 Task: Search one way flight ticket for 4 adults, 2 children, 2 infants in seat and 1 infant on lap in economy from Fargo: Hector International Airport to Indianapolis: Indianapolis International Airport on 8-5-2023. Choice of flights is Sun country airlines. Price is upto 90000. Outbound departure time preference is 12:45.
Action: Mouse moved to (342, 308)
Screenshot: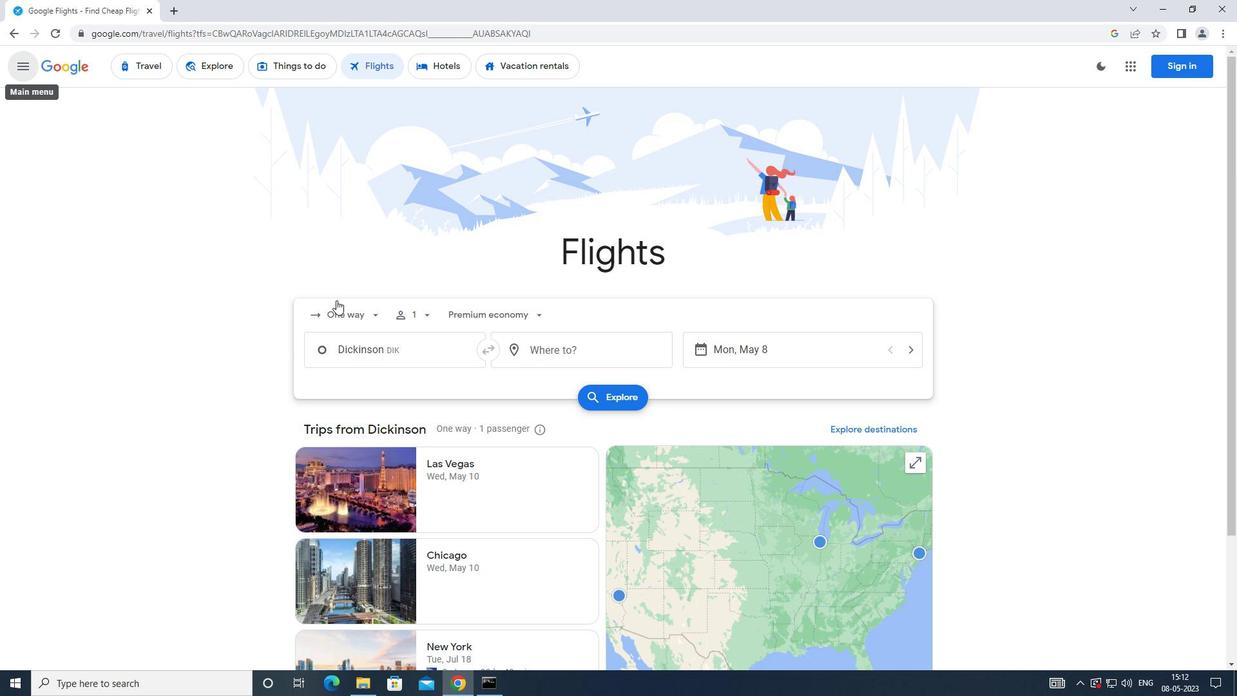 
Action: Mouse pressed left at (342, 308)
Screenshot: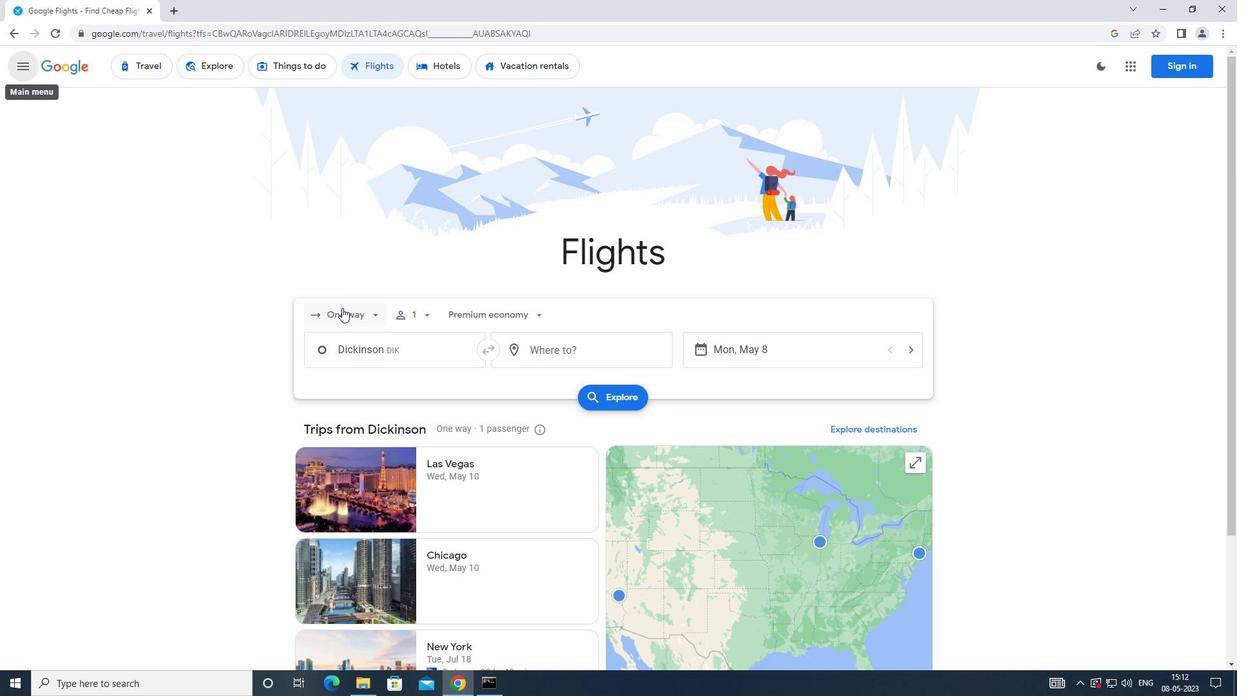 
Action: Mouse moved to (366, 386)
Screenshot: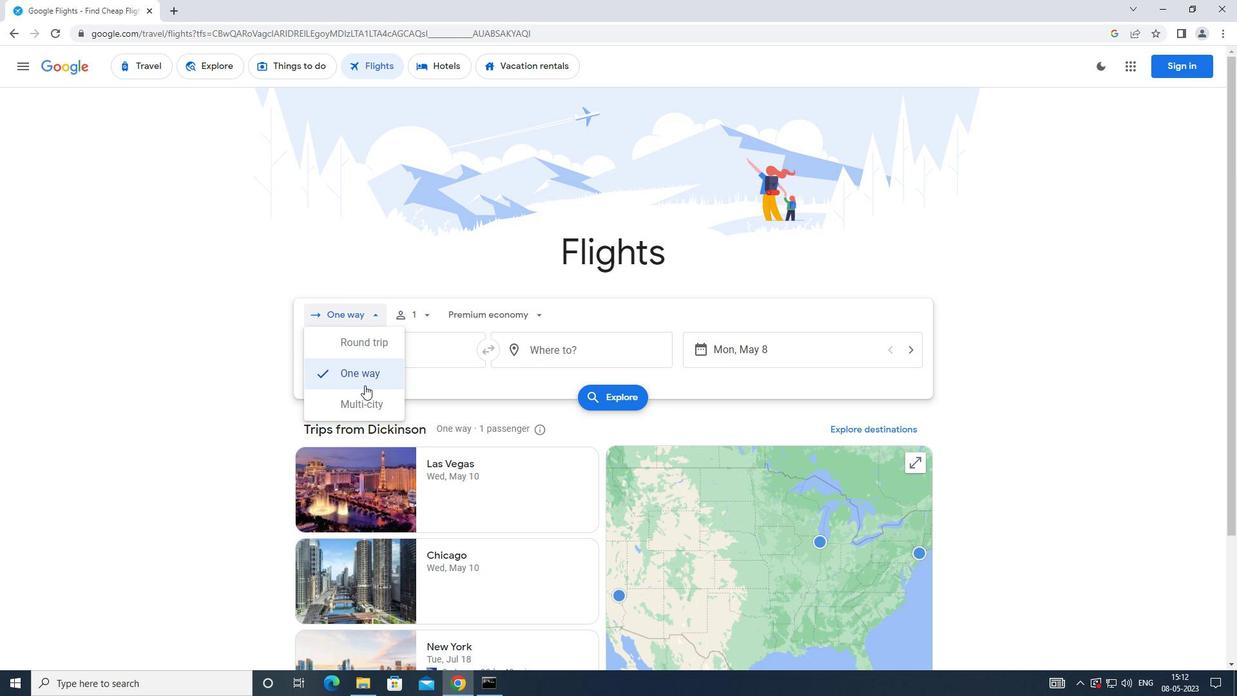 
Action: Mouse pressed left at (366, 386)
Screenshot: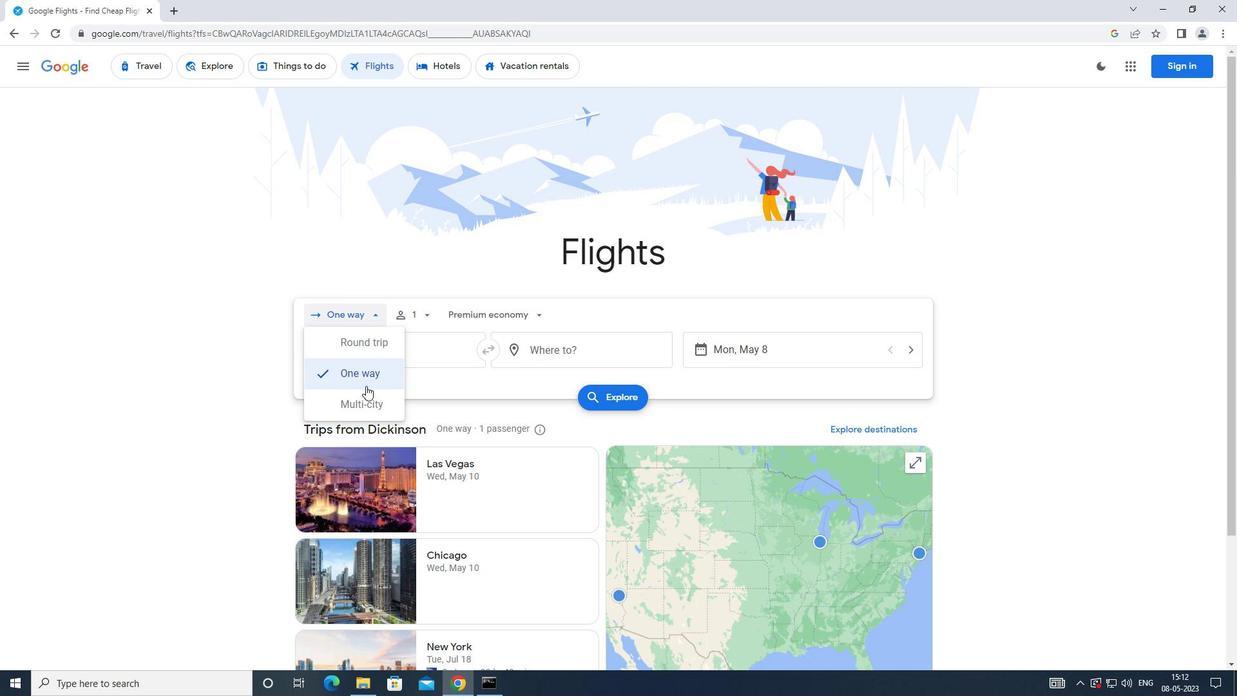 
Action: Mouse moved to (431, 306)
Screenshot: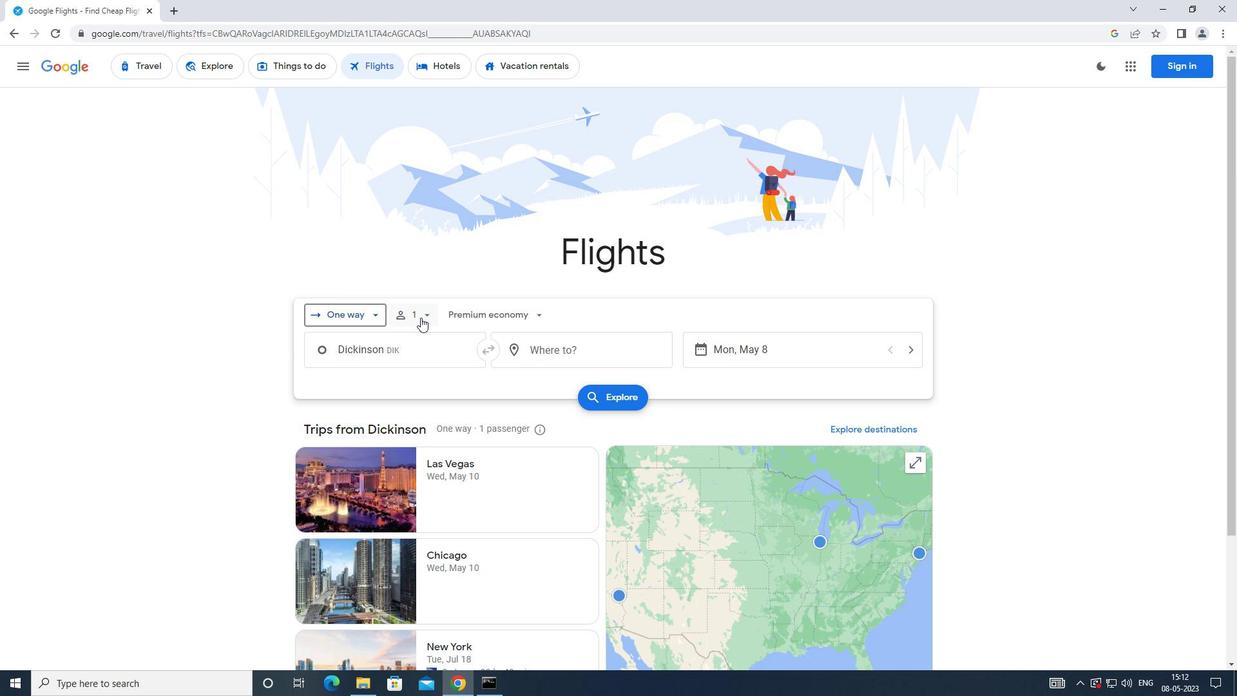 
Action: Mouse pressed left at (431, 306)
Screenshot: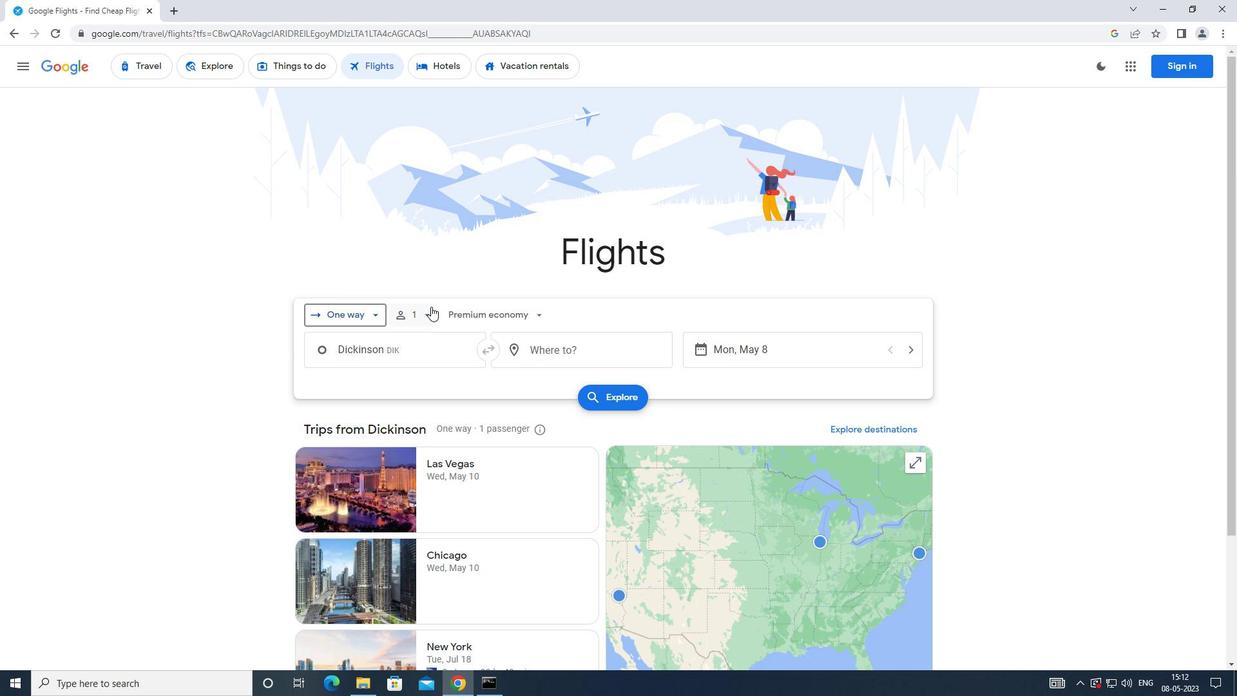 
Action: Mouse moved to (530, 350)
Screenshot: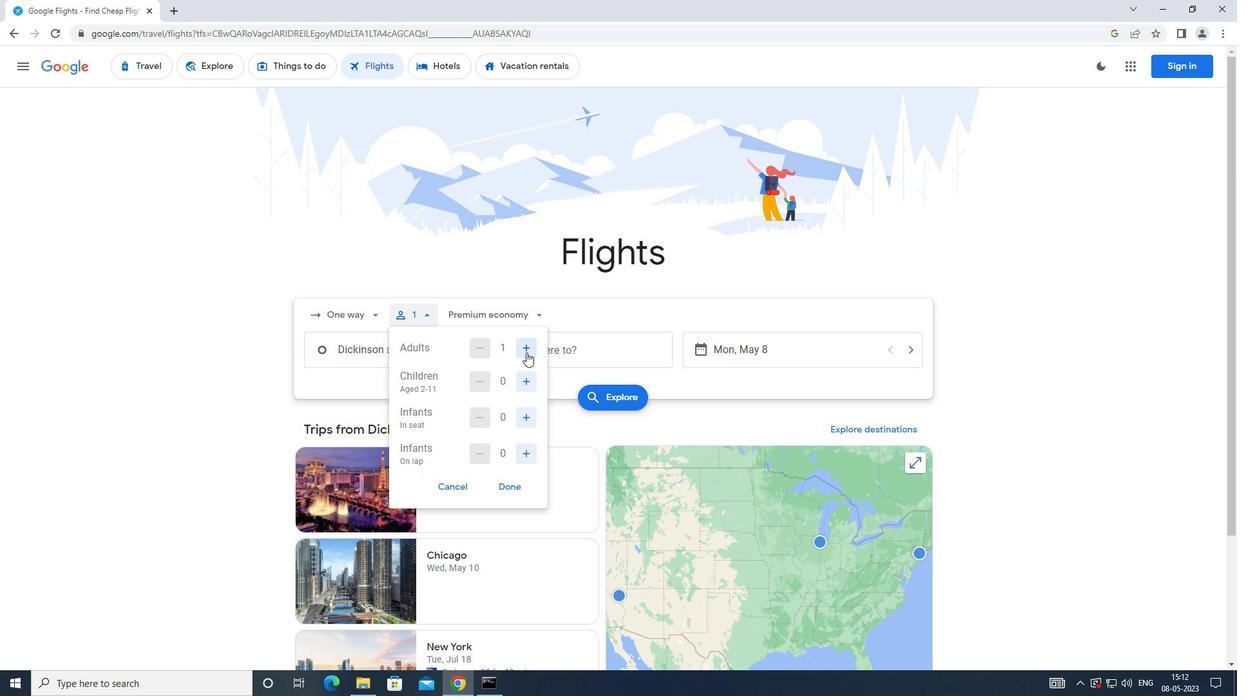 
Action: Mouse pressed left at (530, 350)
Screenshot: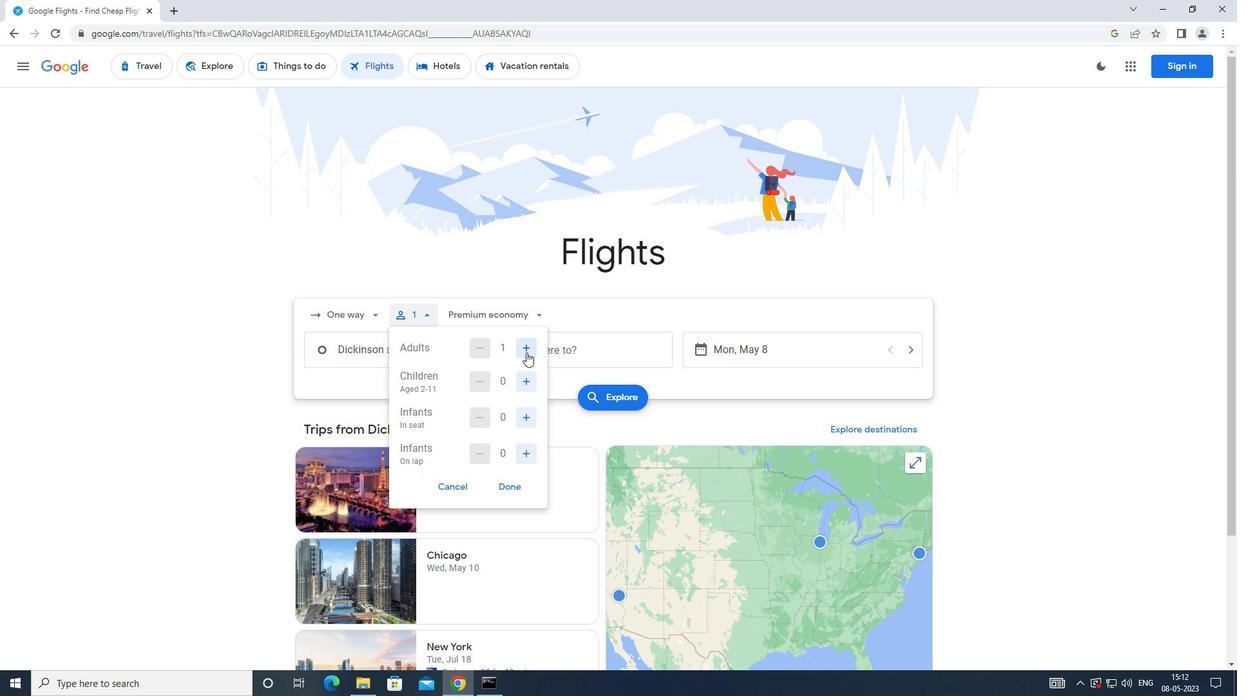 
Action: Mouse moved to (530, 350)
Screenshot: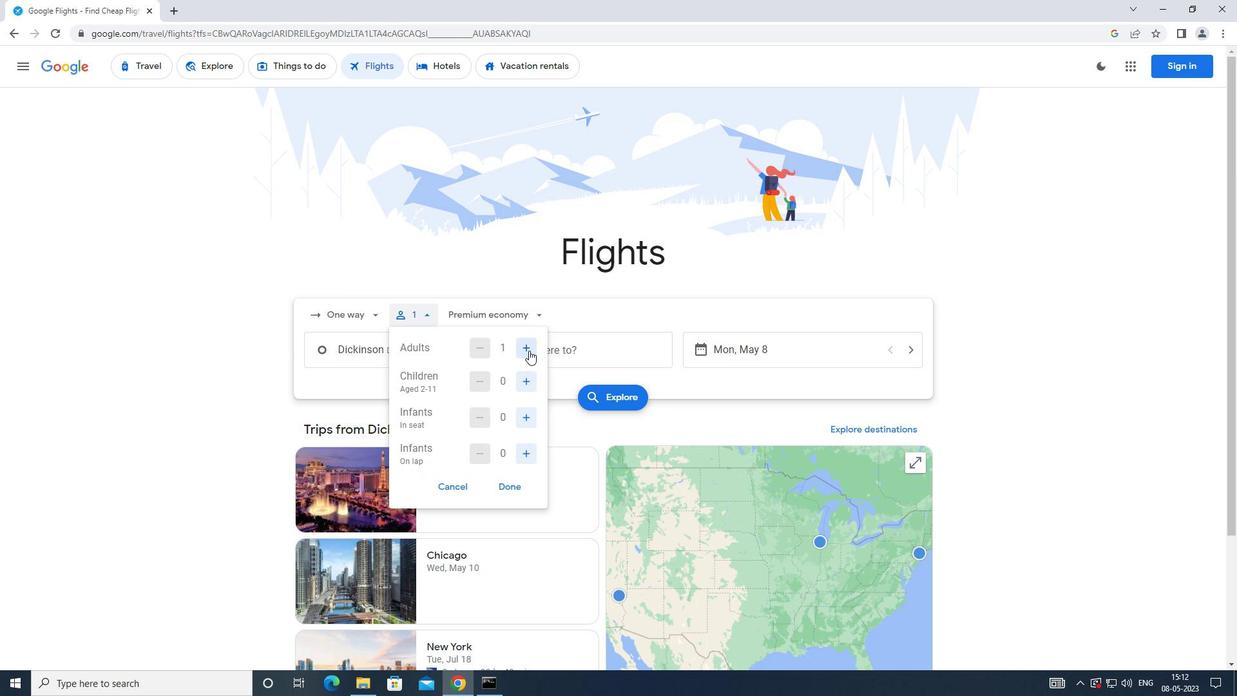 
Action: Mouse pressed left at (530, 350)
Screenshot: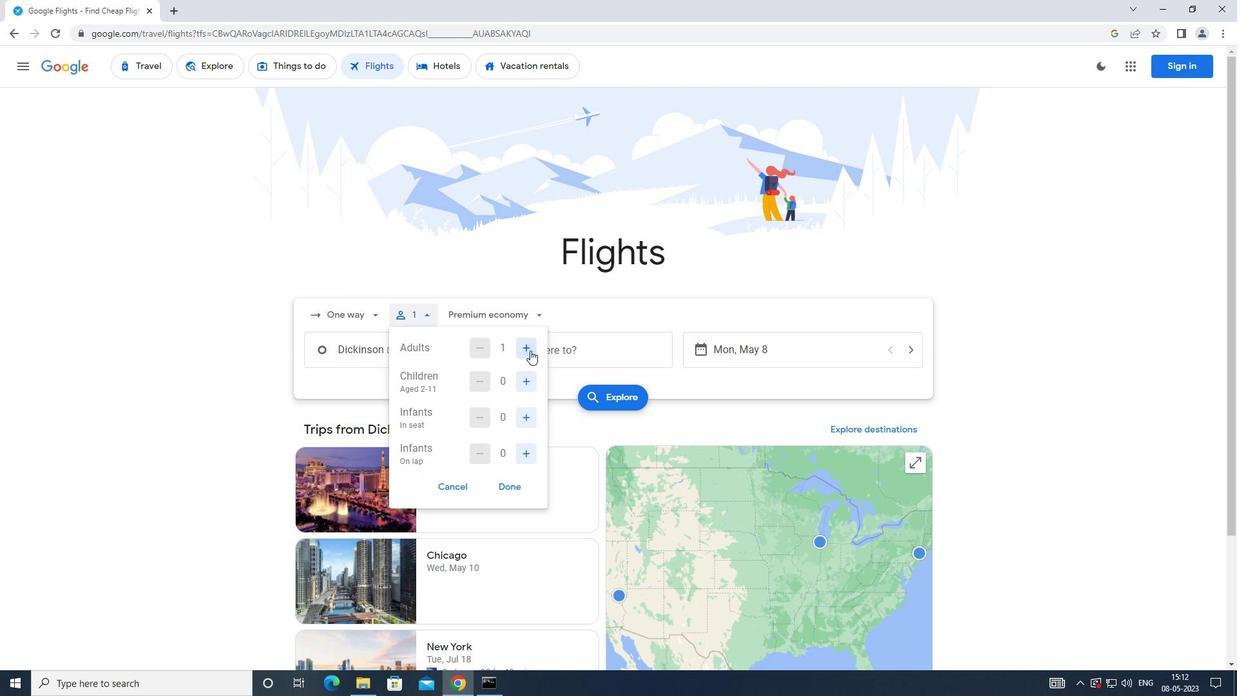 
Action: Mouse pressed left at (530, 350)
Screenshot: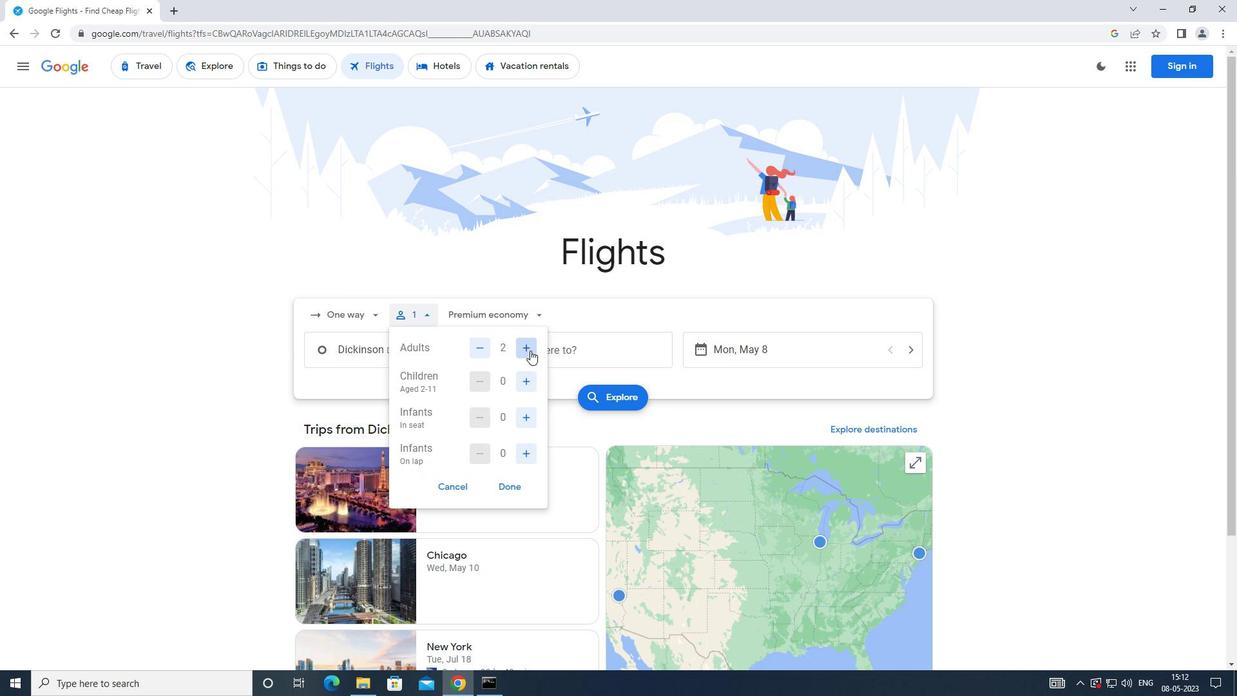 
Action: Mouse moved to (531, 350)
Screenshot: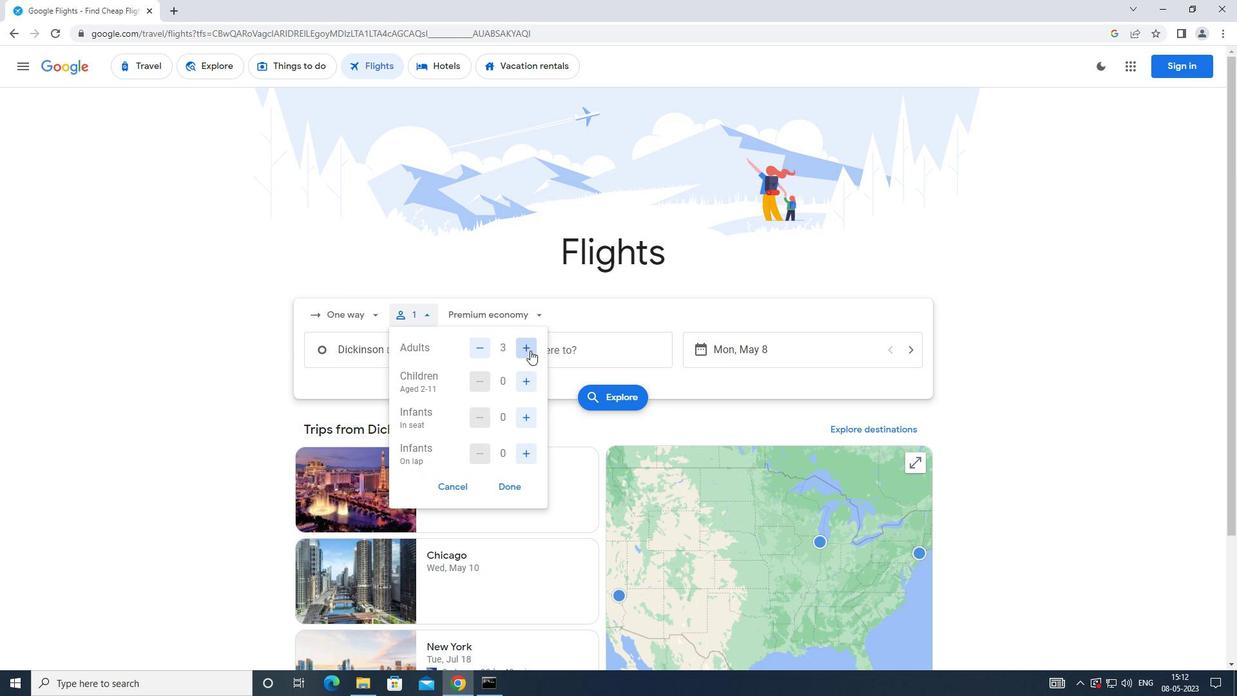 
Action: Mouse pressed left at (531, 350)
Screenshot: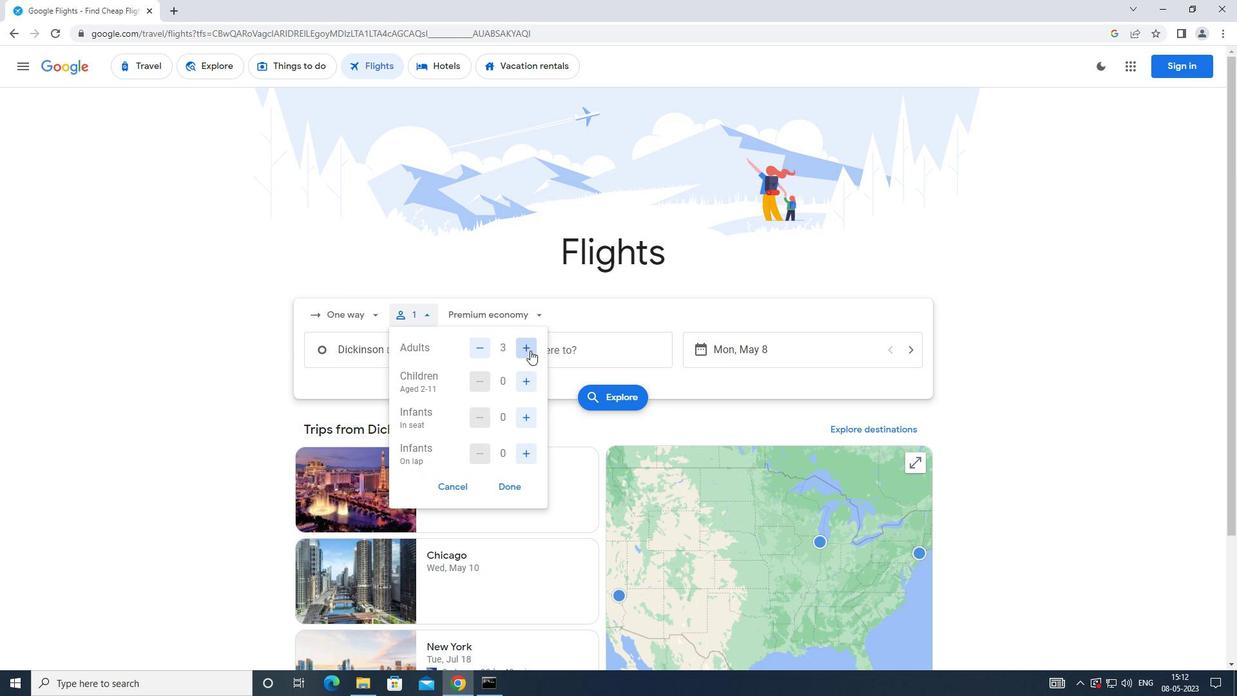 
Action: Mouse moved to (481, 349)
Screenshot: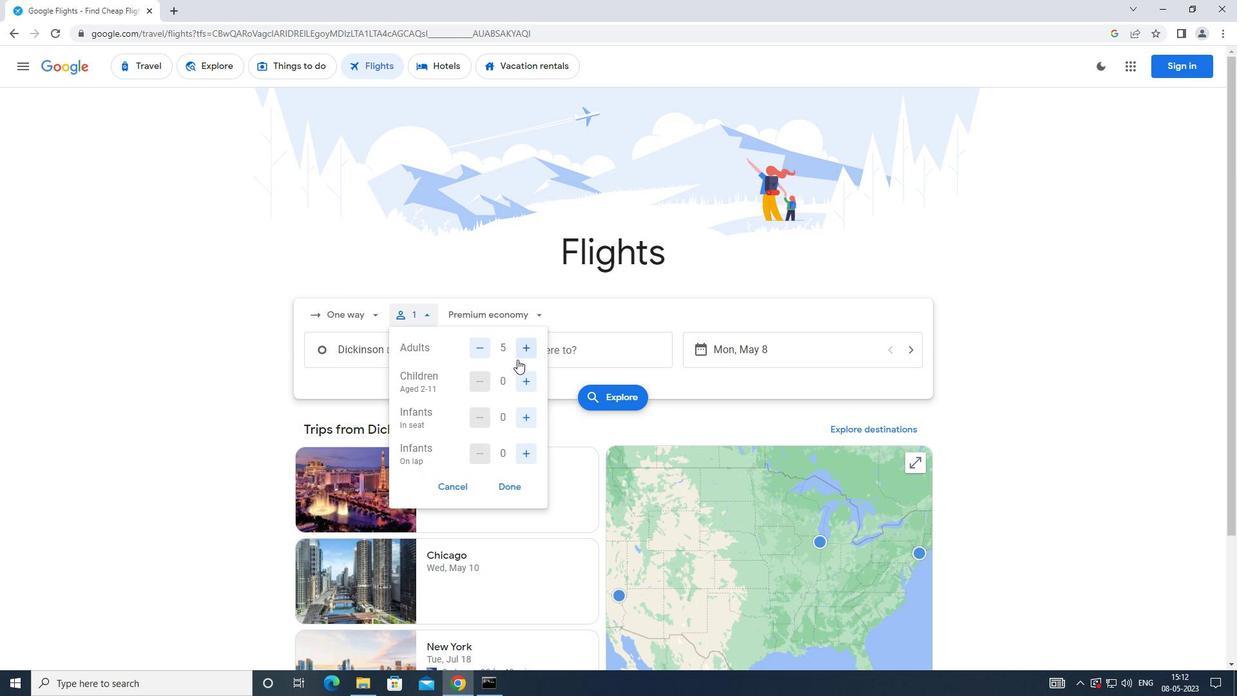 
Action: Mouse pressed left at (481, 349)
Screenshot: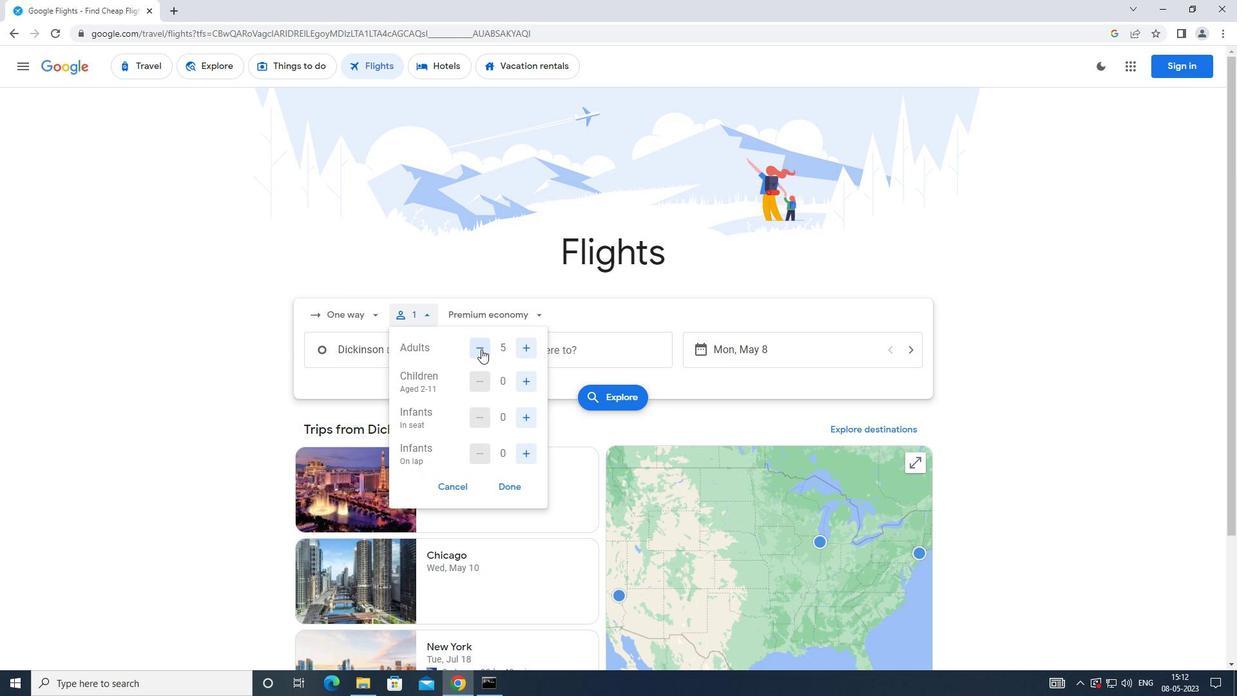 
Action: Mouse moved to (517, 378)
Screenshot: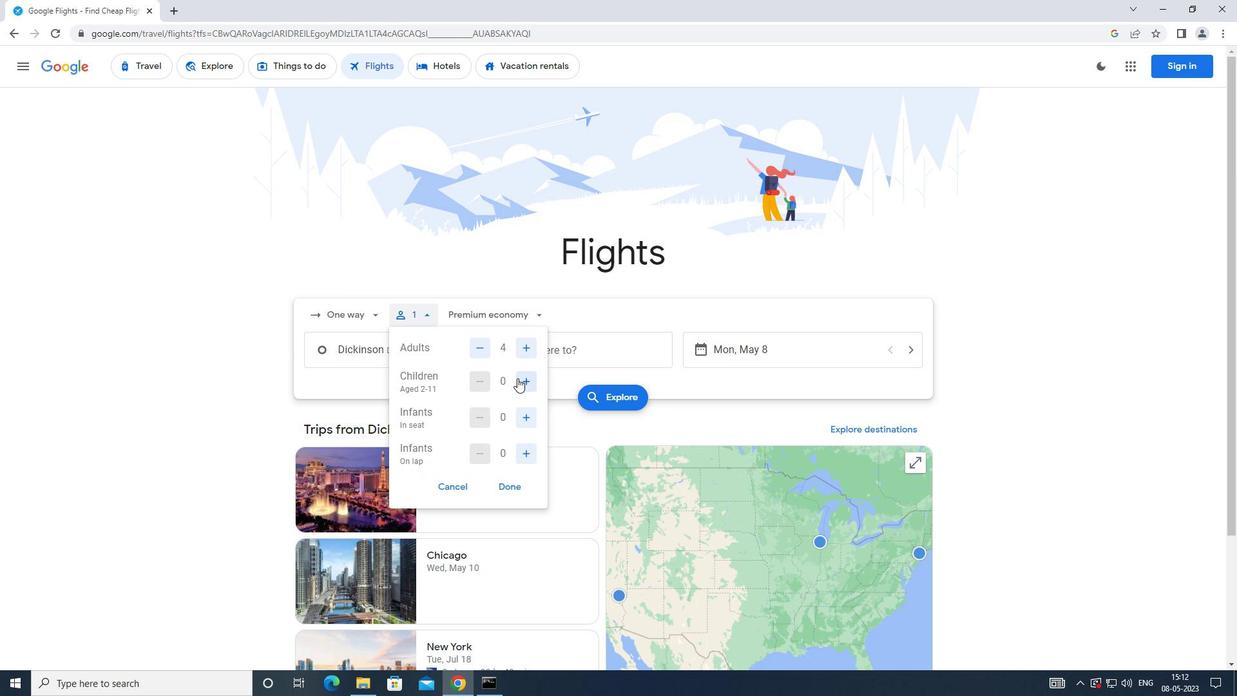 
Action: Mouse pressed left at (517, 378)
Screenshot: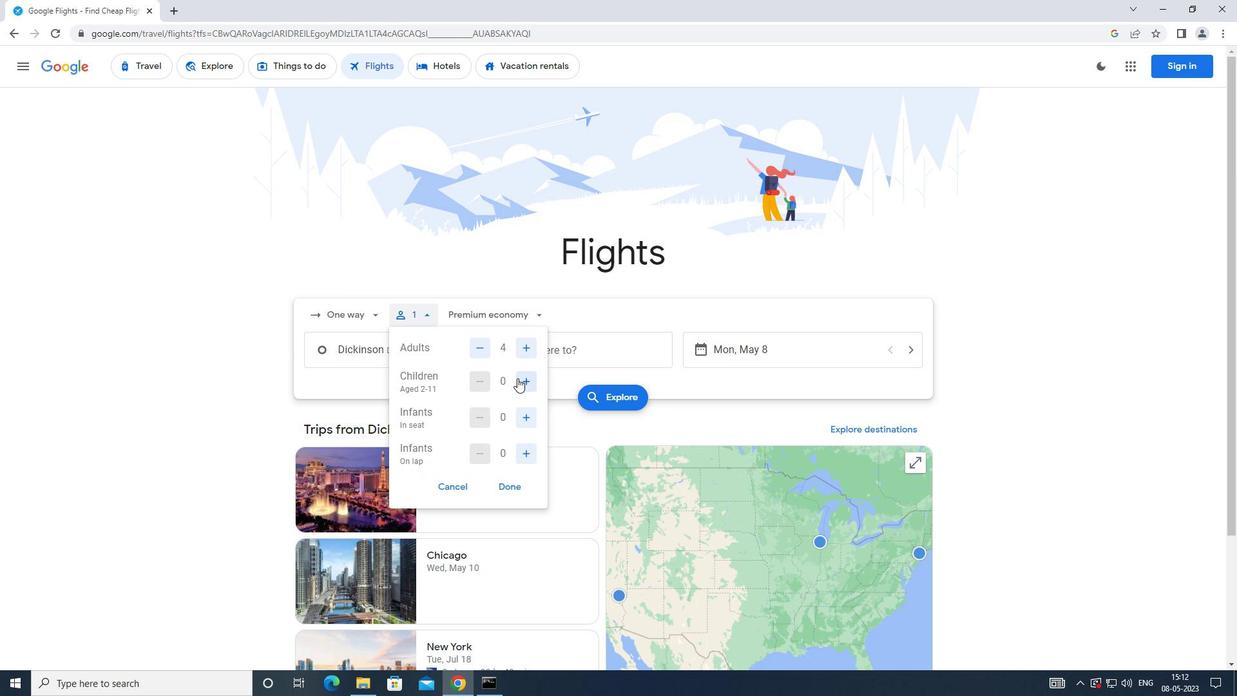 
Action: Mouse moved to (522, 381)
Screenshot: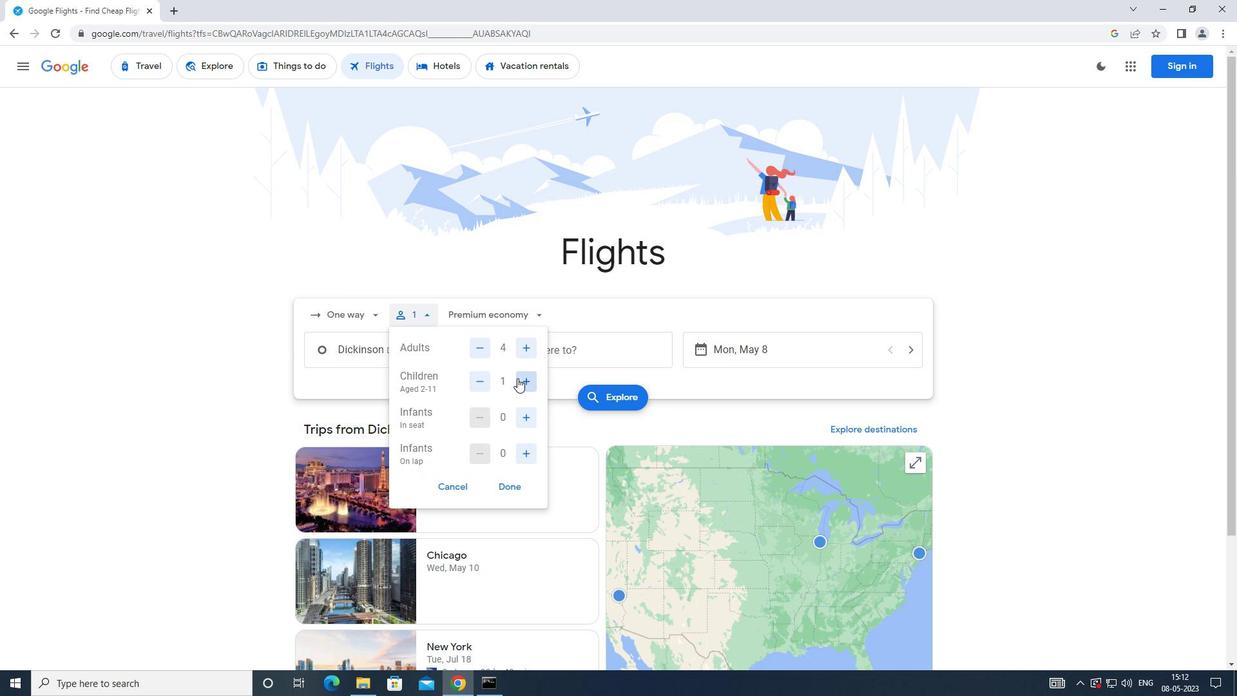 
Action: Mouse pressed left at (522, 381)
Screenshot: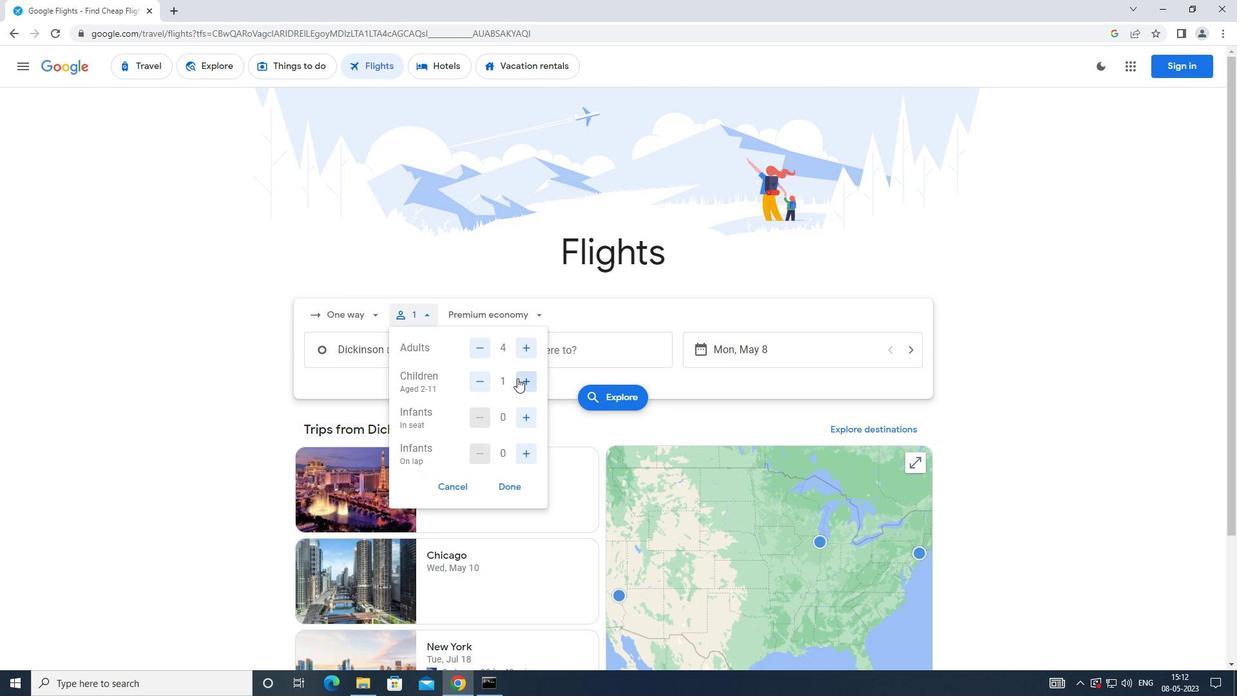 
Action: Mouse moved to (528, 412)
Screenshot: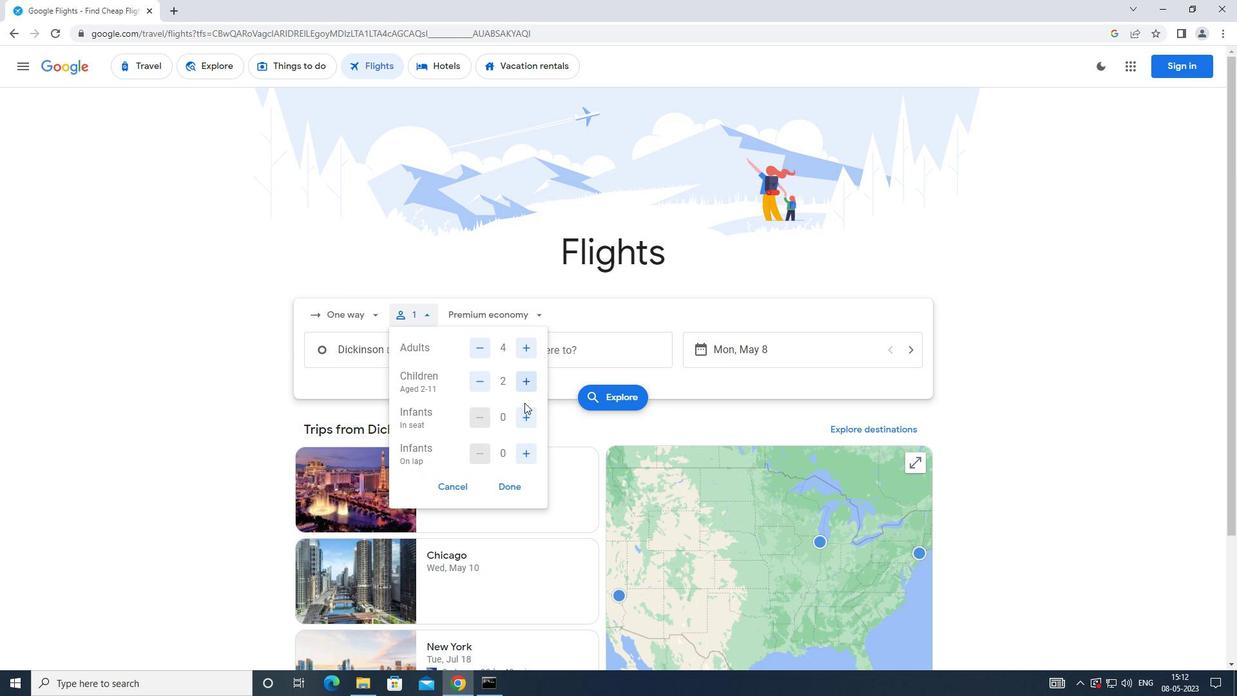 
Action: Mouse pressed left at (528, 412)
Screenshot: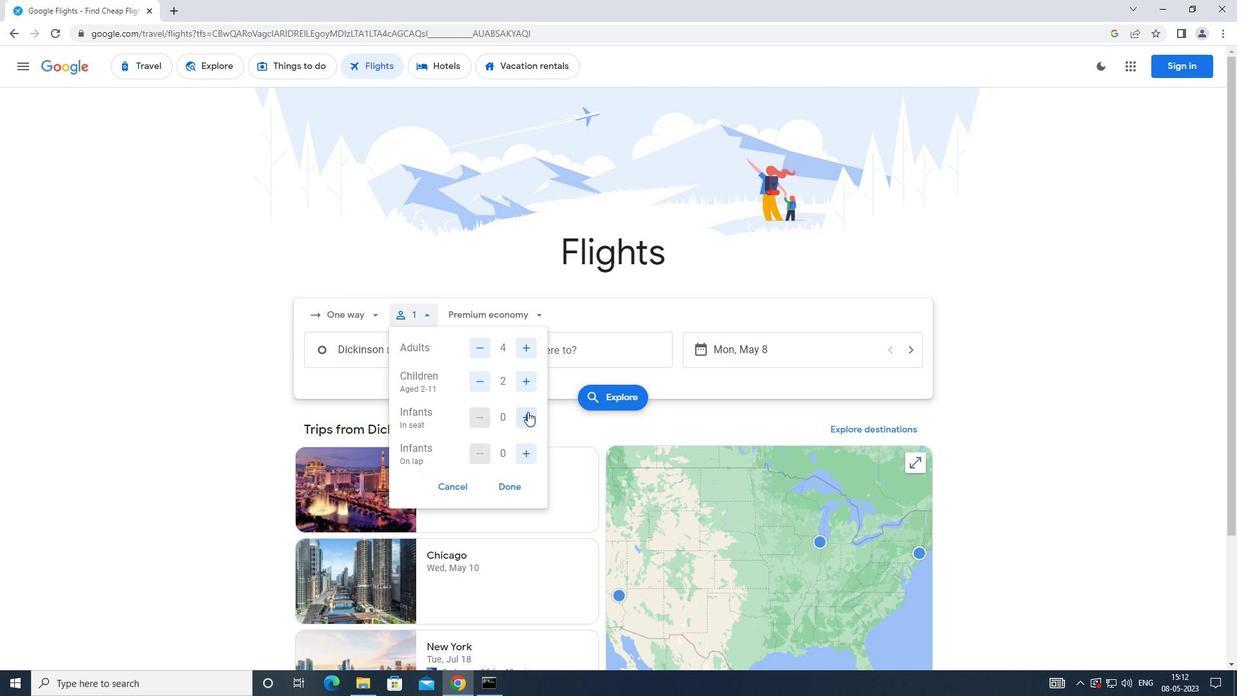 
Action: Mouse moved to (528, 453)
Screenshot: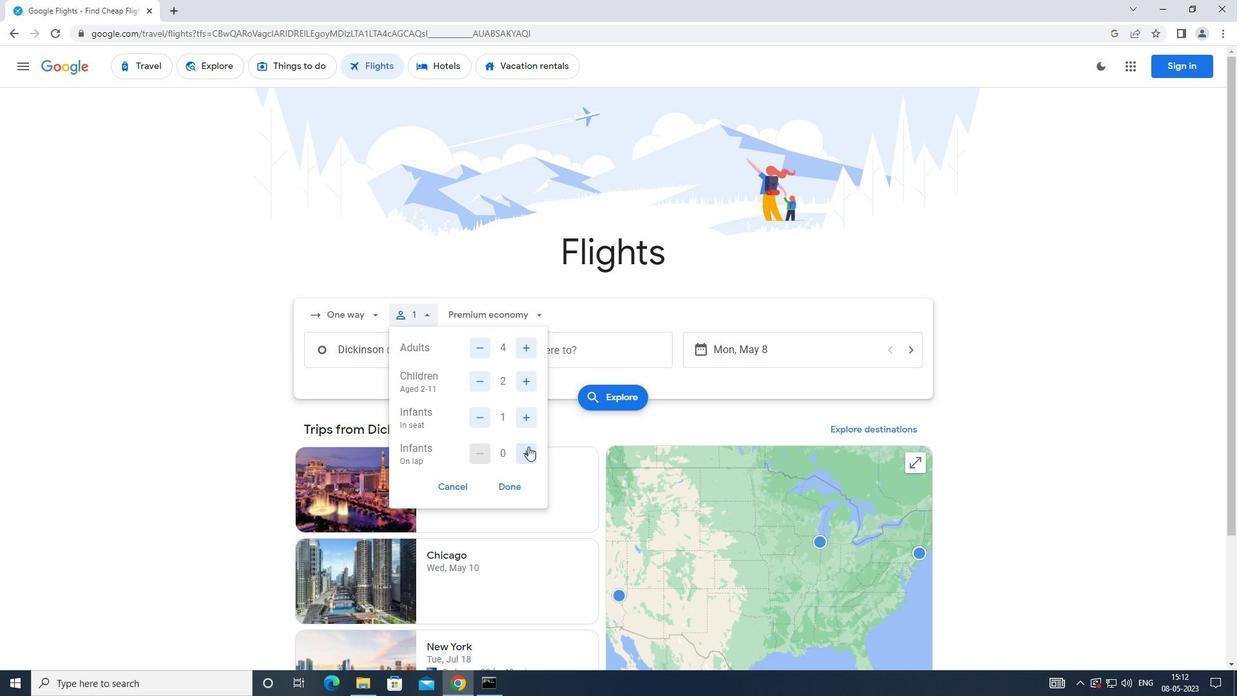 
Action: Mouse pressed left at (528, 453)
Screenshot: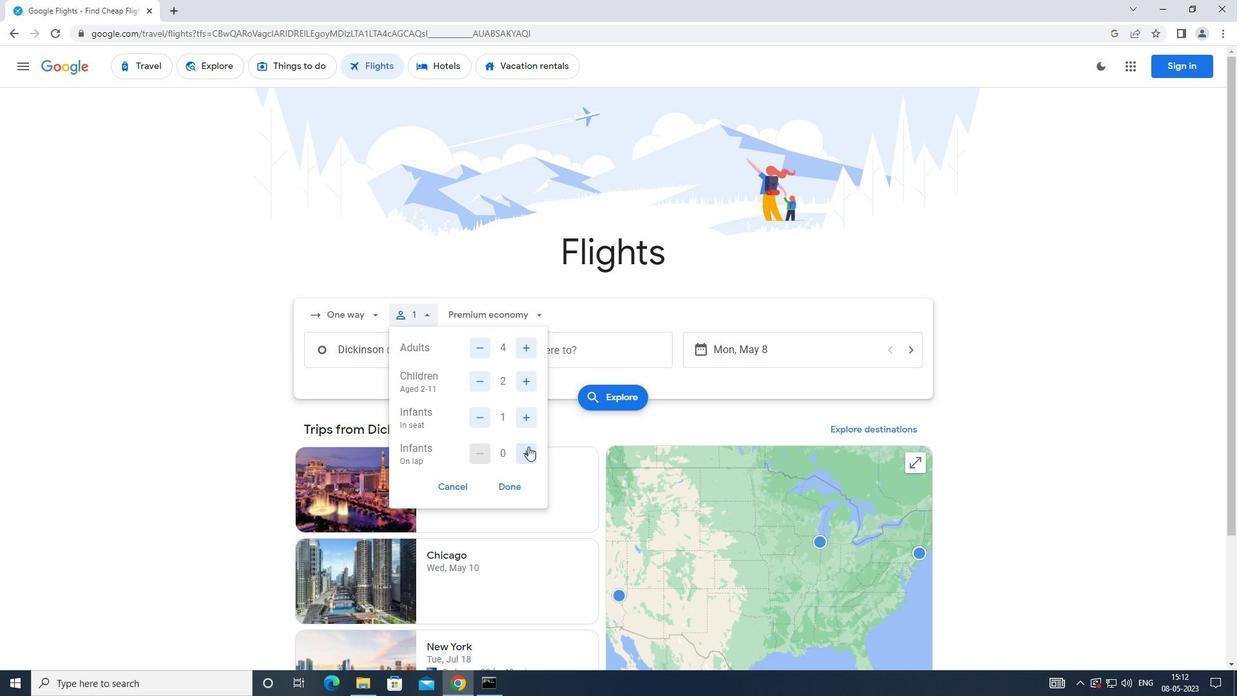 
Action: Mouse moved to (500, 479)
Screenshot: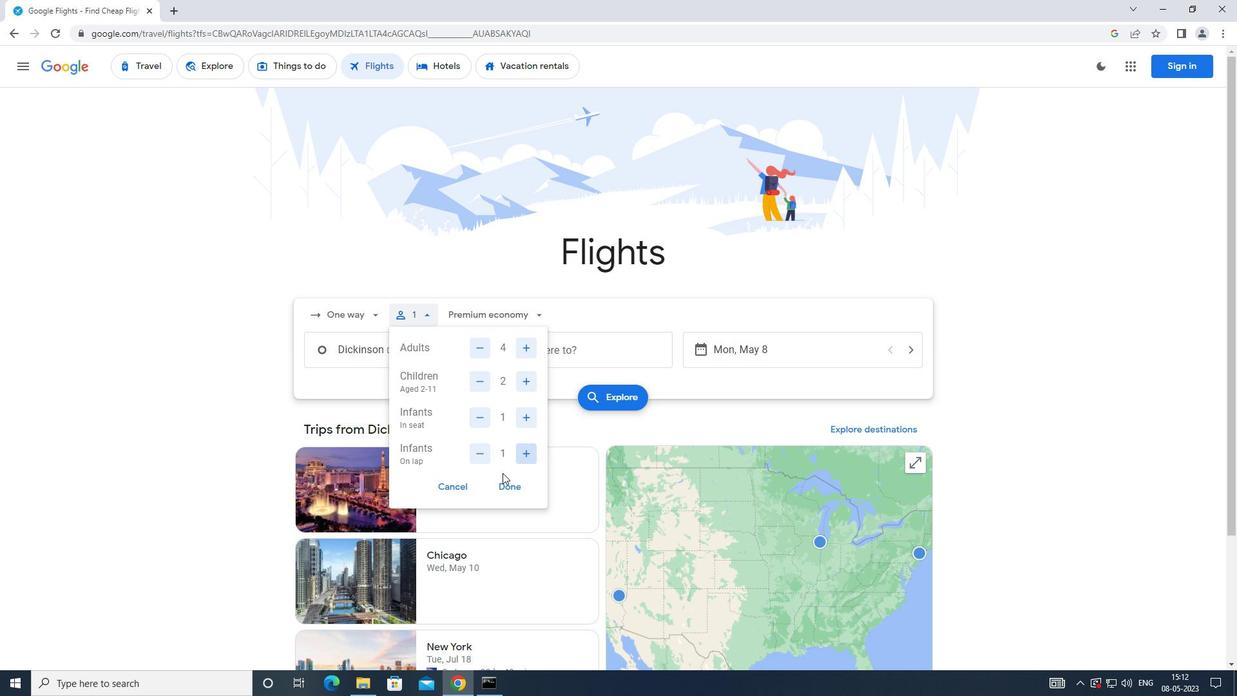 
Action: Mouse pressed left at (500, 479)
Screenshot: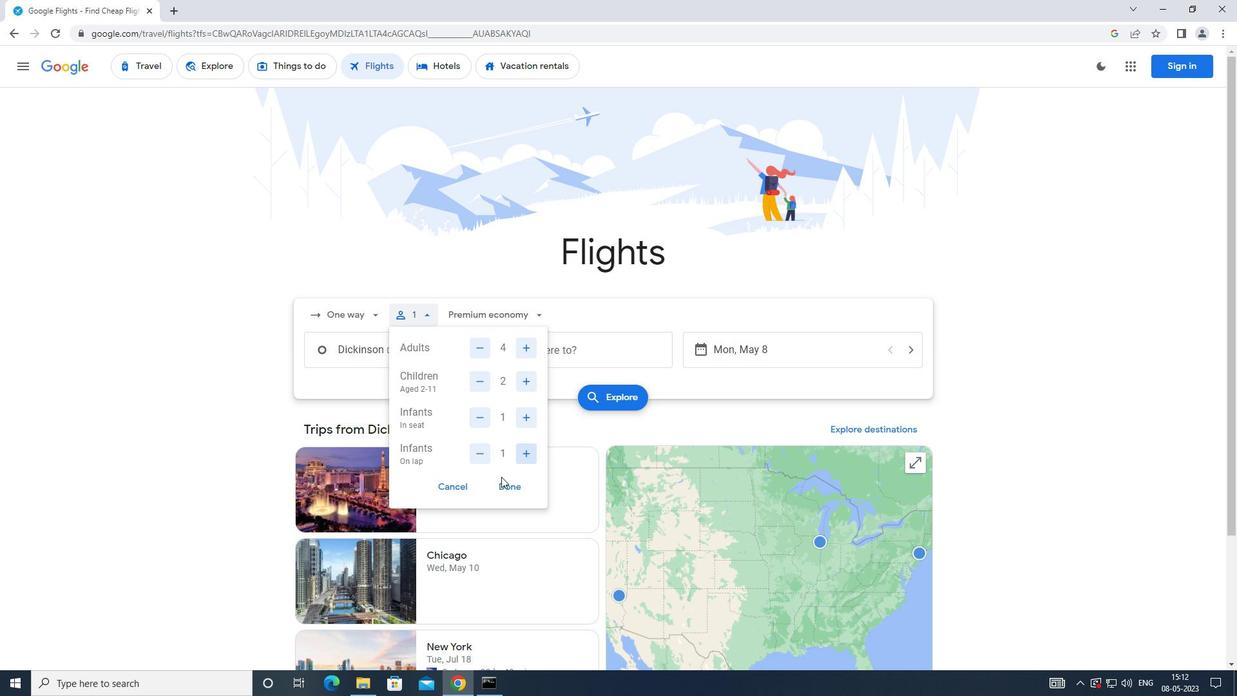 
Action: Mouse moved to (498, 320)
Screenshot: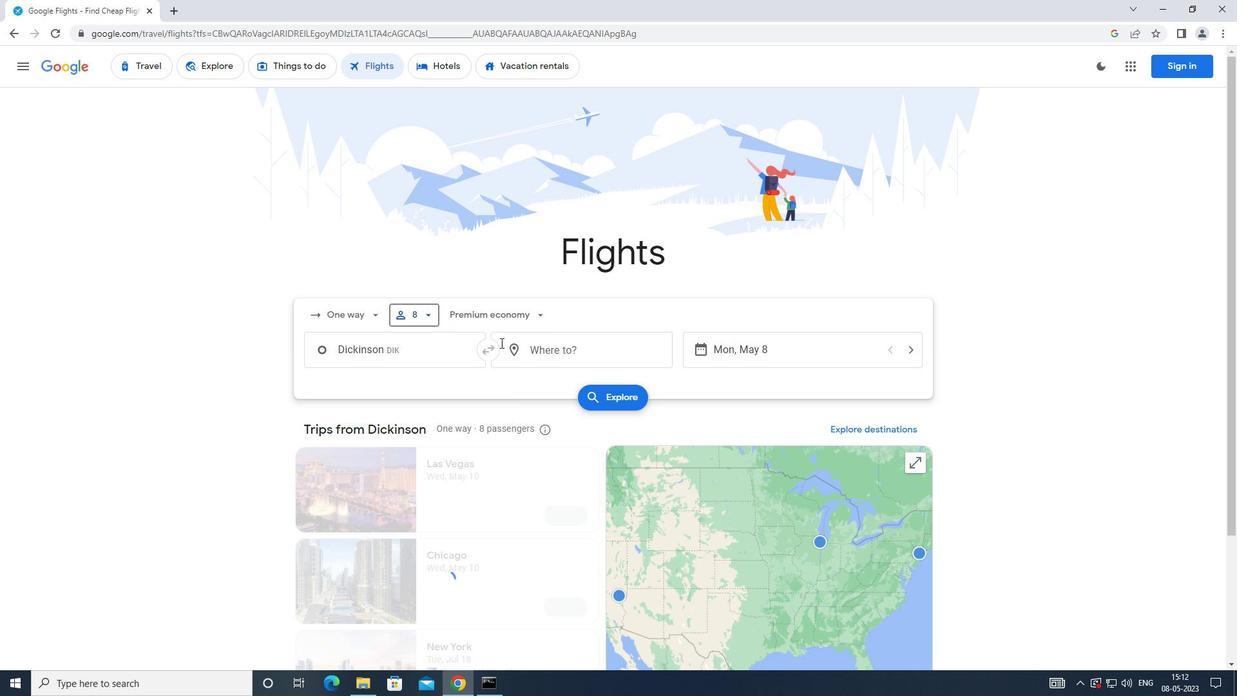 
Action: Mouse pressed left at (498, 320)
Screenshot: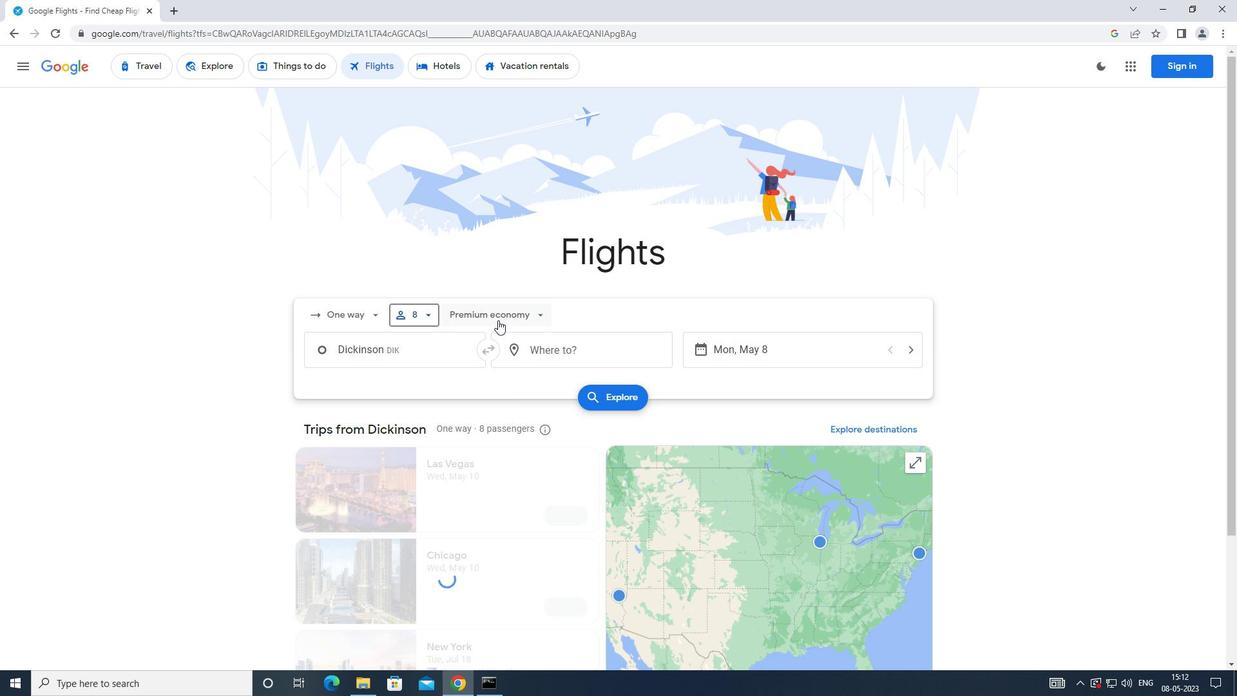 
Action: Mouse moved to (521, 341)
Screenshot: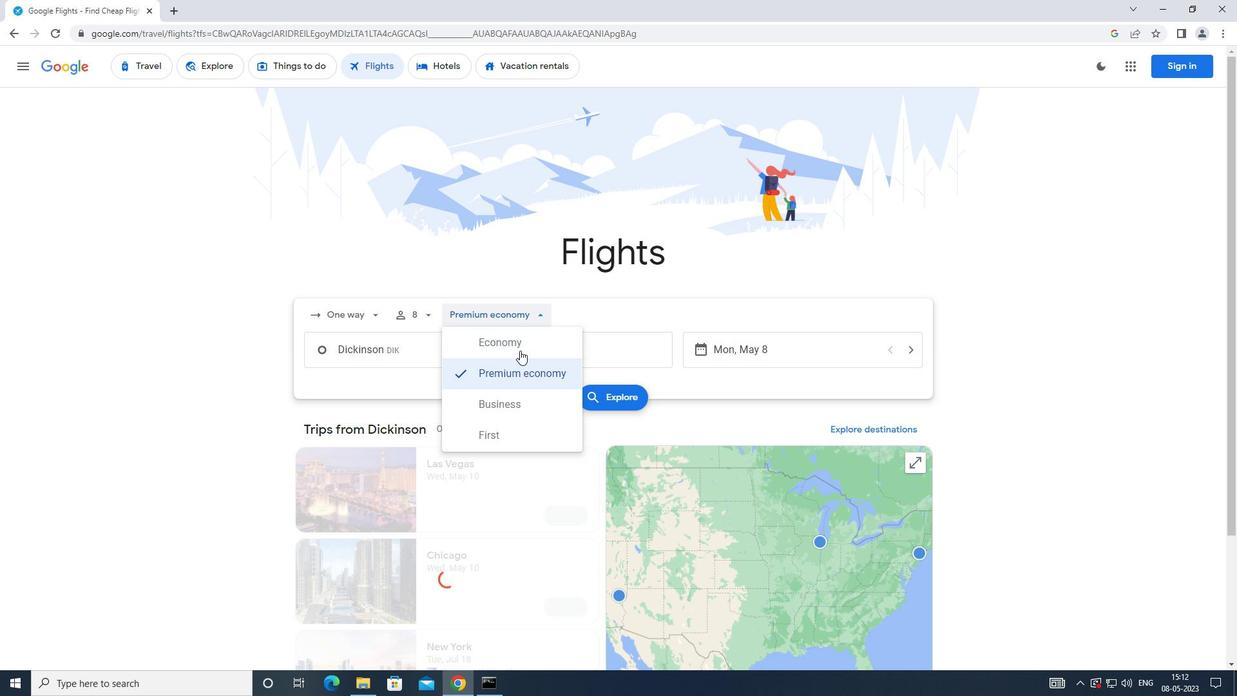 
Action: Mouse pressed left at (521, 341)
Screenshot: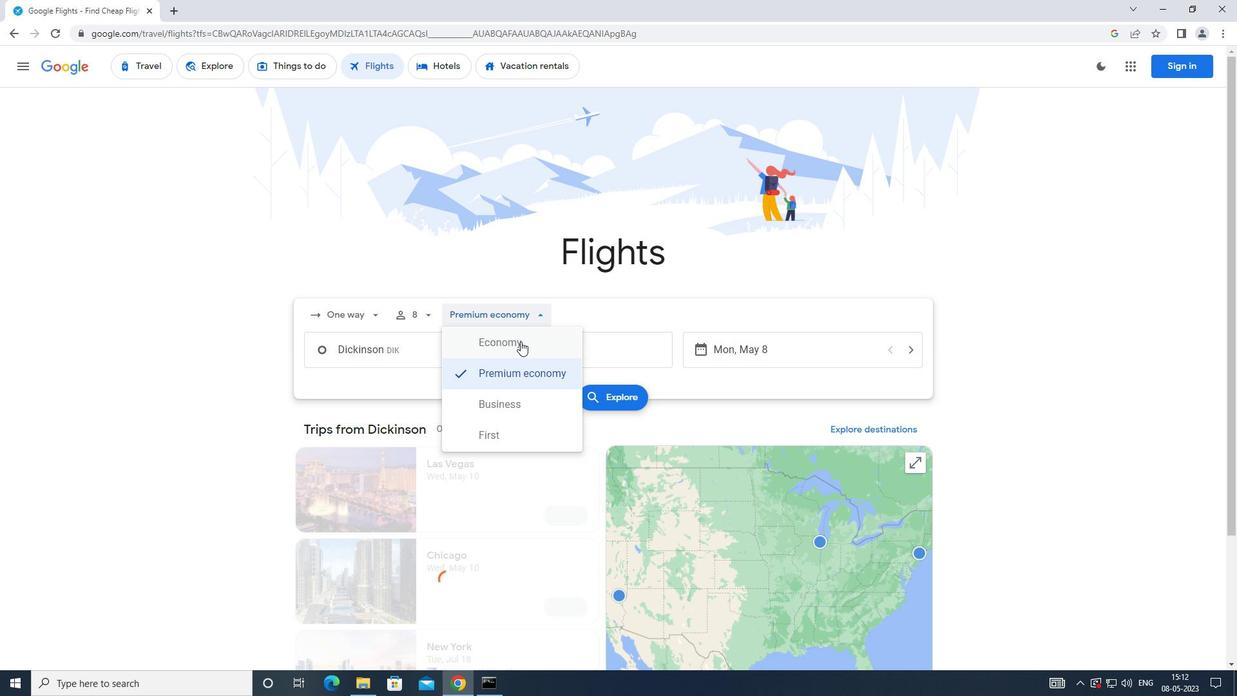 
Action: Mouse moved to (437, 350)
Screenshot: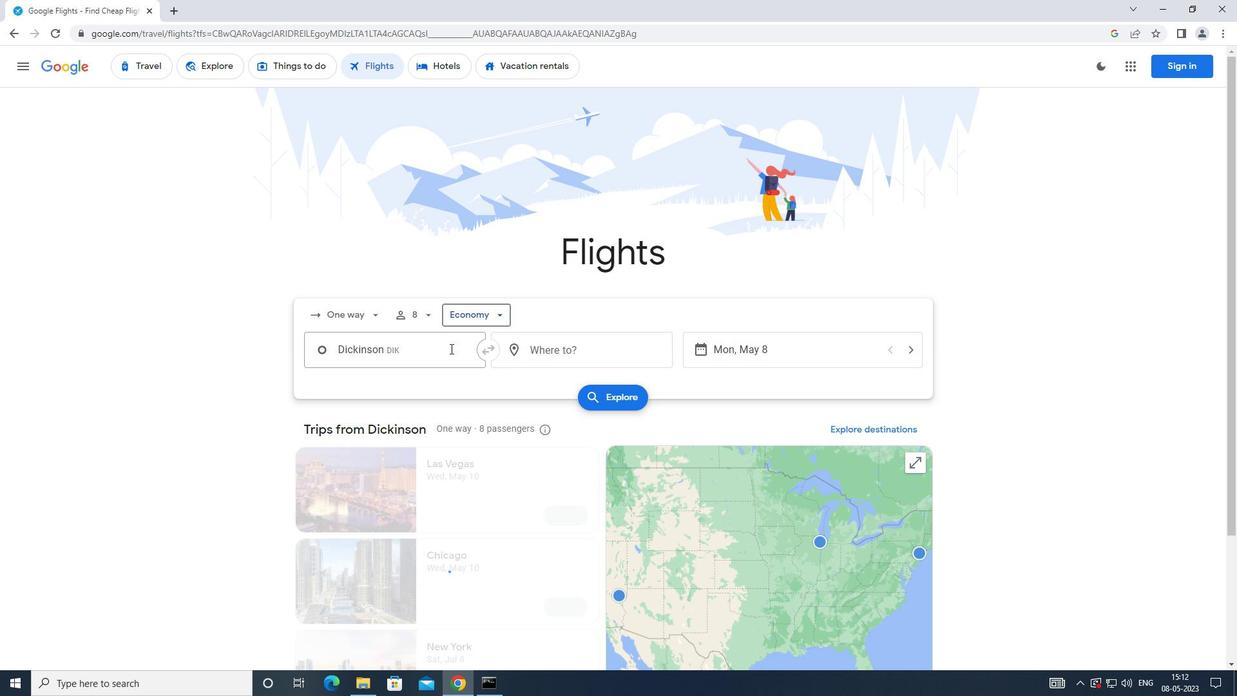 
Action: Mouse pressed left at (437, 350)
Screenshot: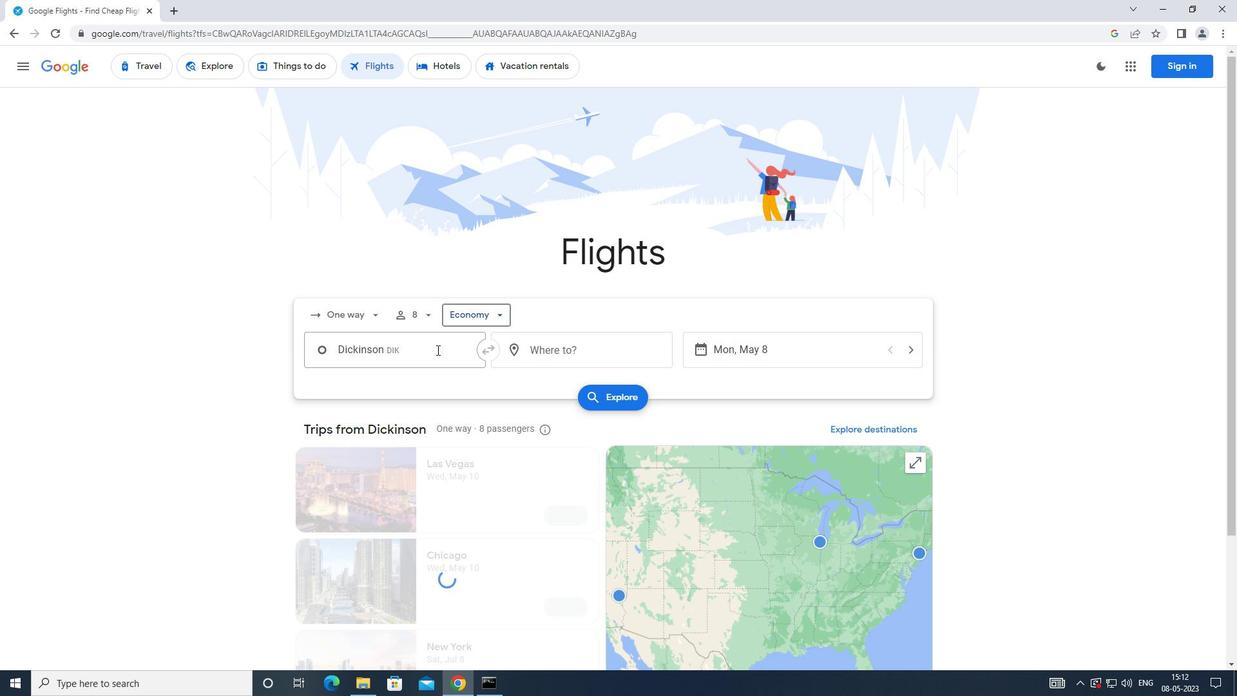 
Action: Mouse moved to (437, 350)
Screenshot: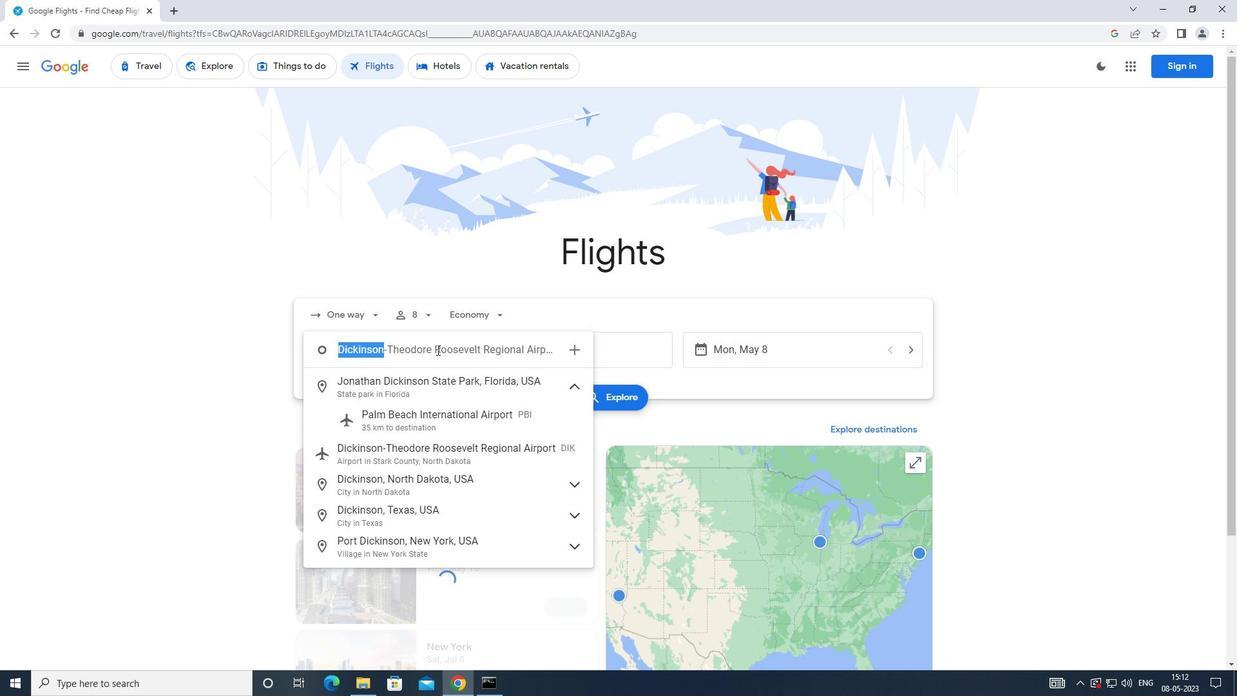 
Action: Key pressed <Key.caps_lock>h<Key.caps_lock>ector
Screenshot: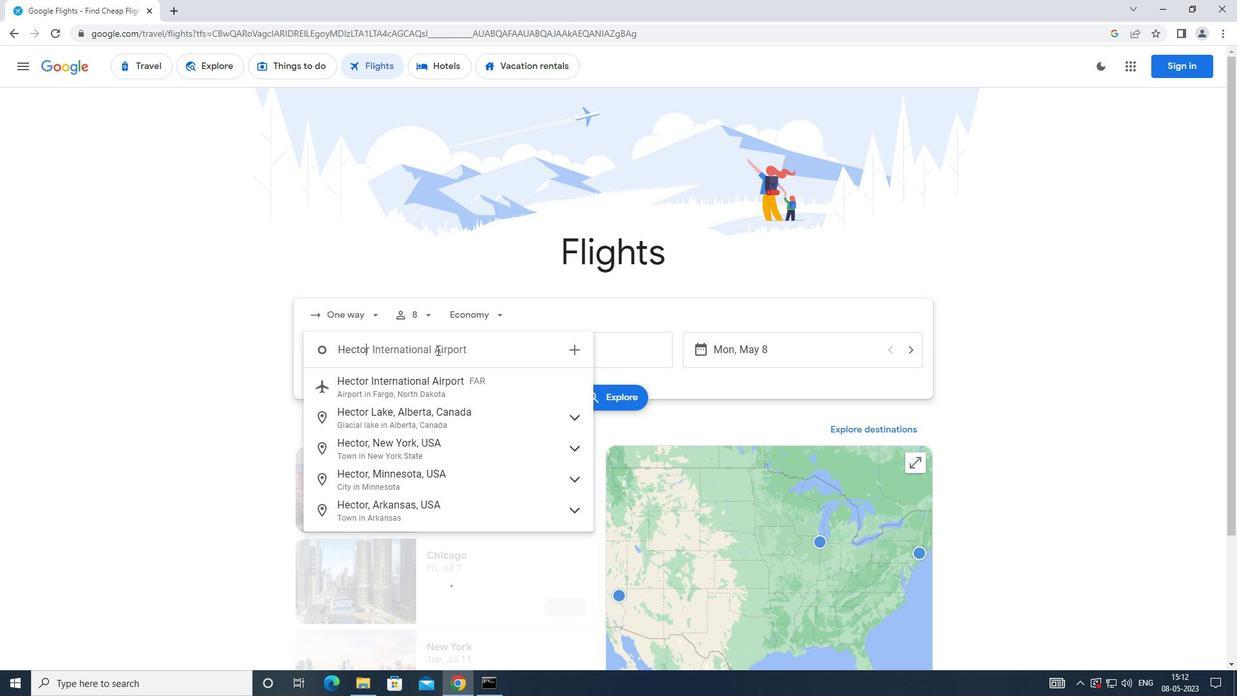 
Action: Mouse moved to (411, 390)
Screenshot: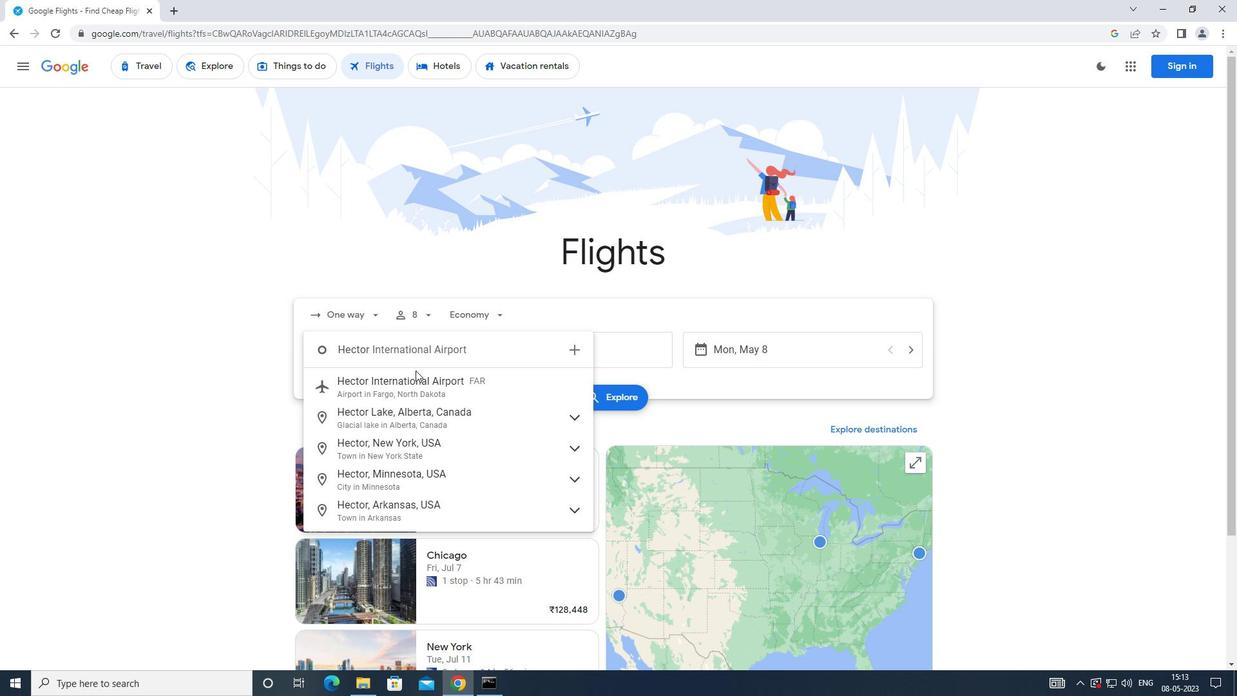 
Action: Mouse pressed left at (411, 390)
Screenshot: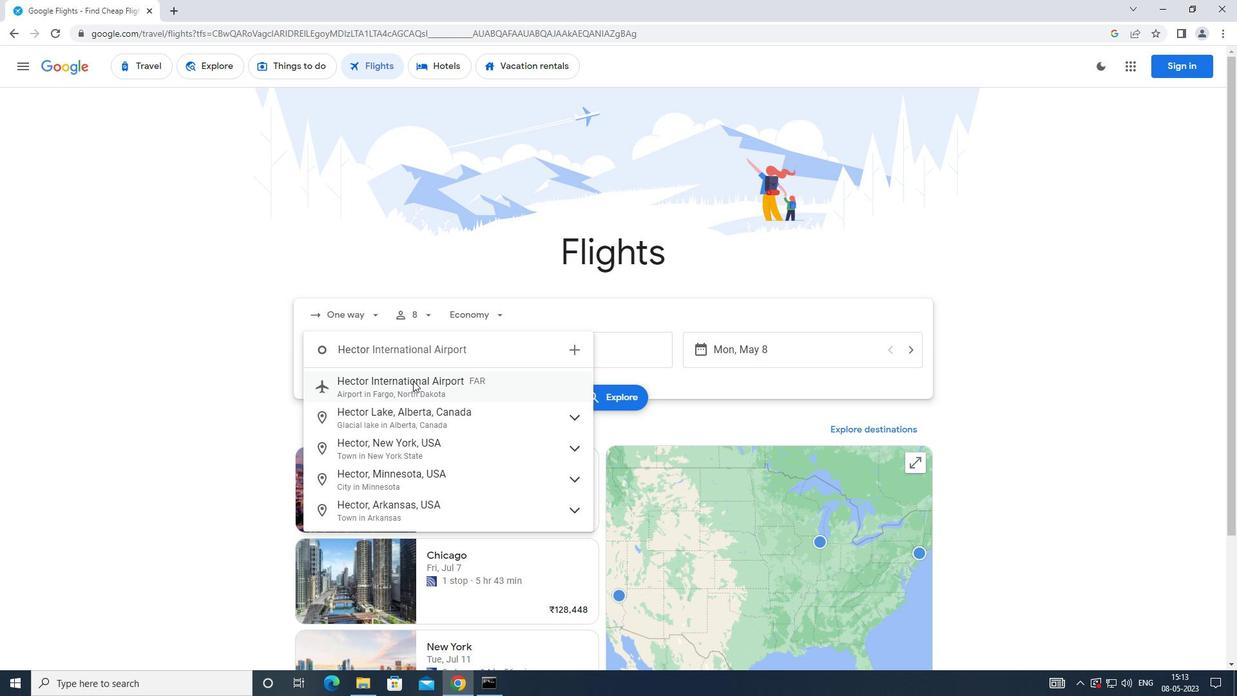 
Action: Mouse moved to (564, 343)
Screenshot: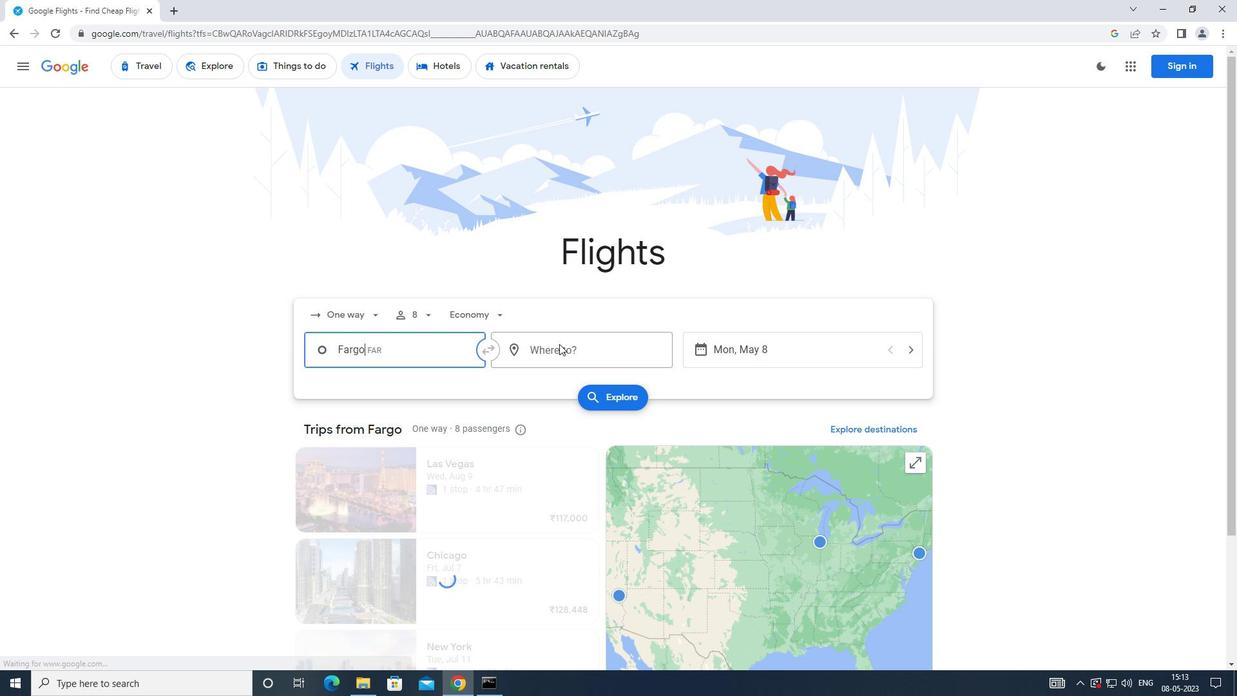 
Action: Mouse pressed left at (564, 343)
Screenshot: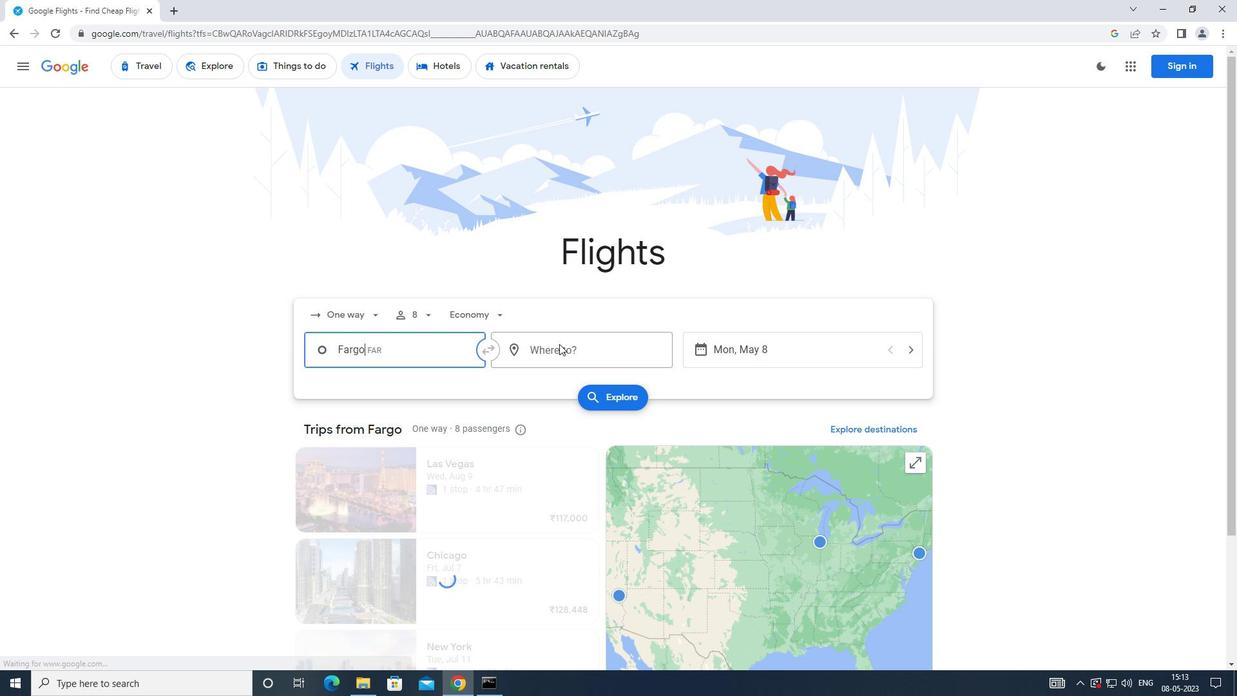 
Action: Mouse moved to (565, 326)
Screenshot: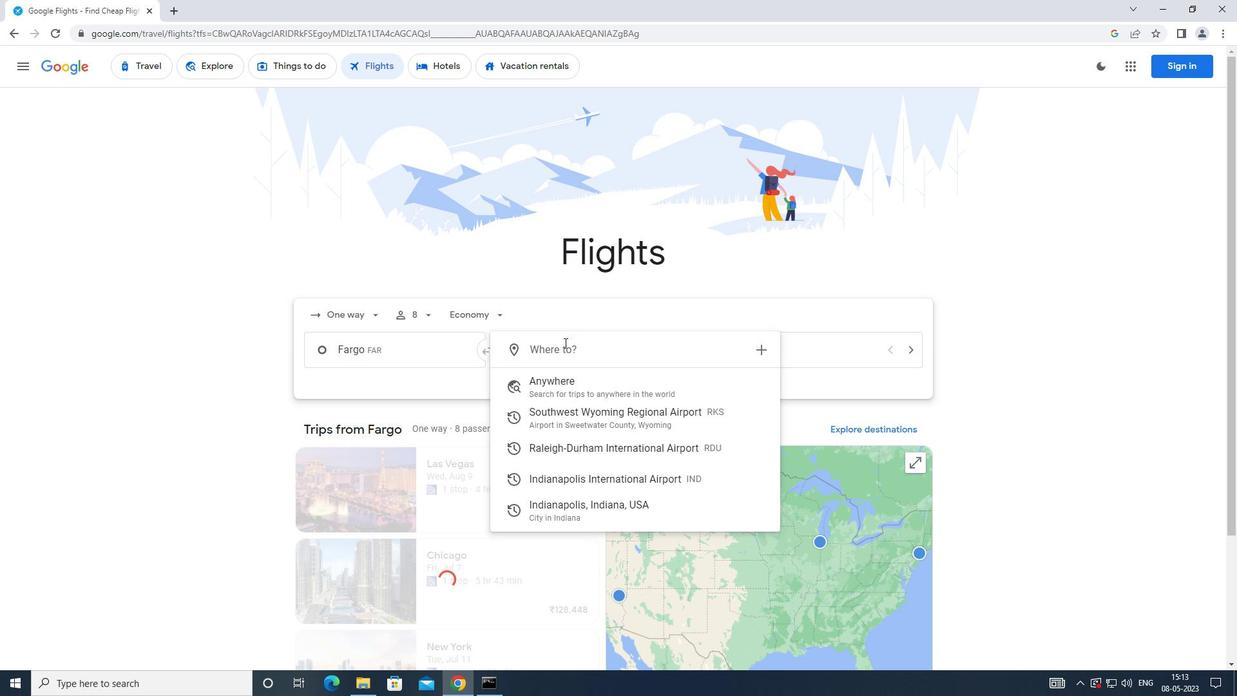 
Action: Key pressed <Key.caps_lock>i<Key.caps_lock>ndianapolis
Screenshot: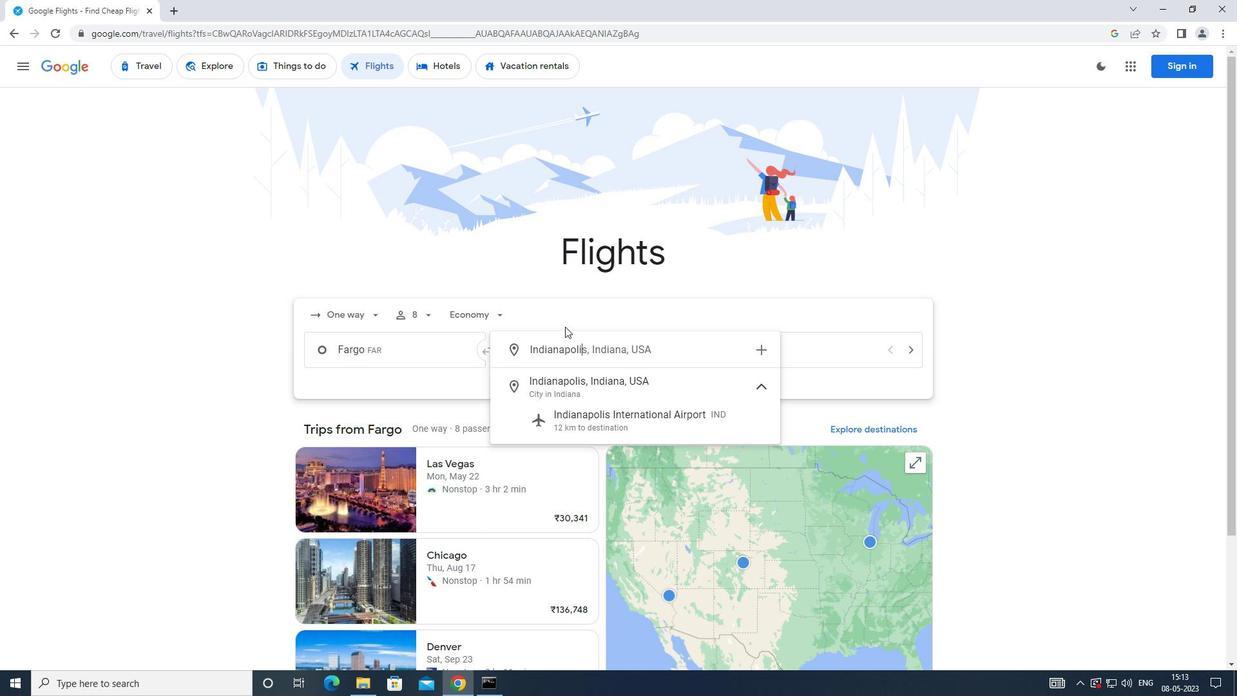 
Action: Mouse moved to (550, 421)
Screenshot: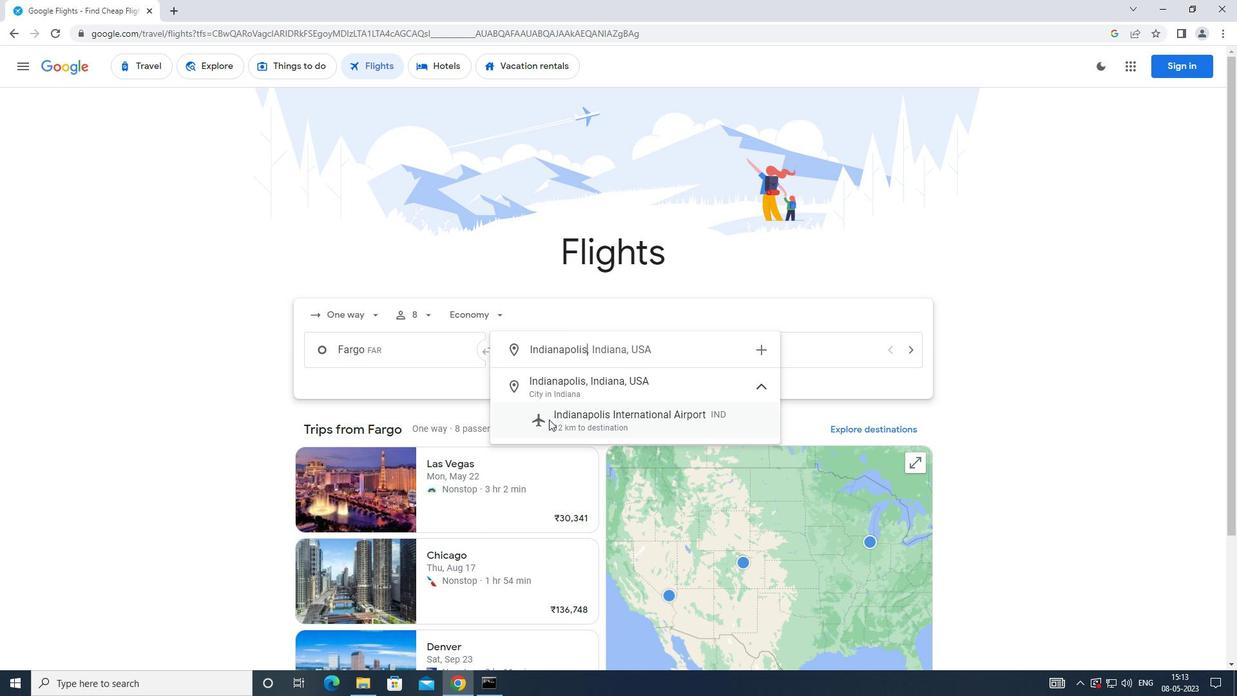 
Action: Mouse pressed left at (550, 421)
Screenshot: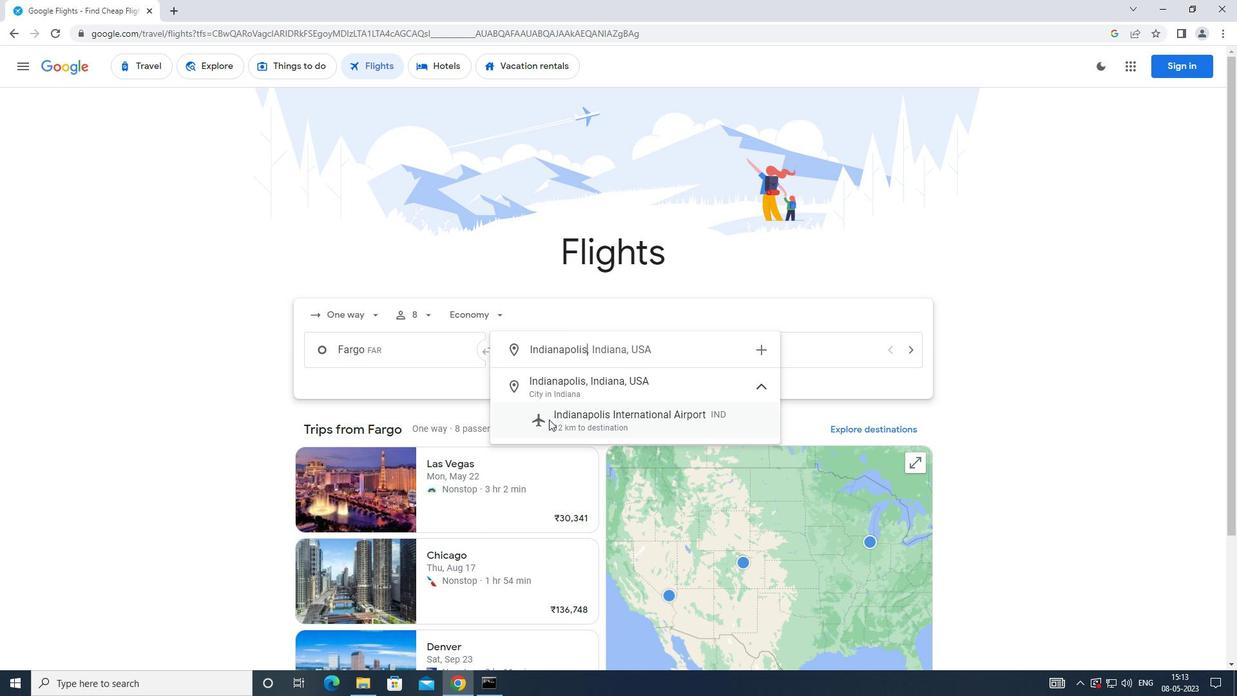 
Action: Mouse moved to (723, 350)
Screenshot: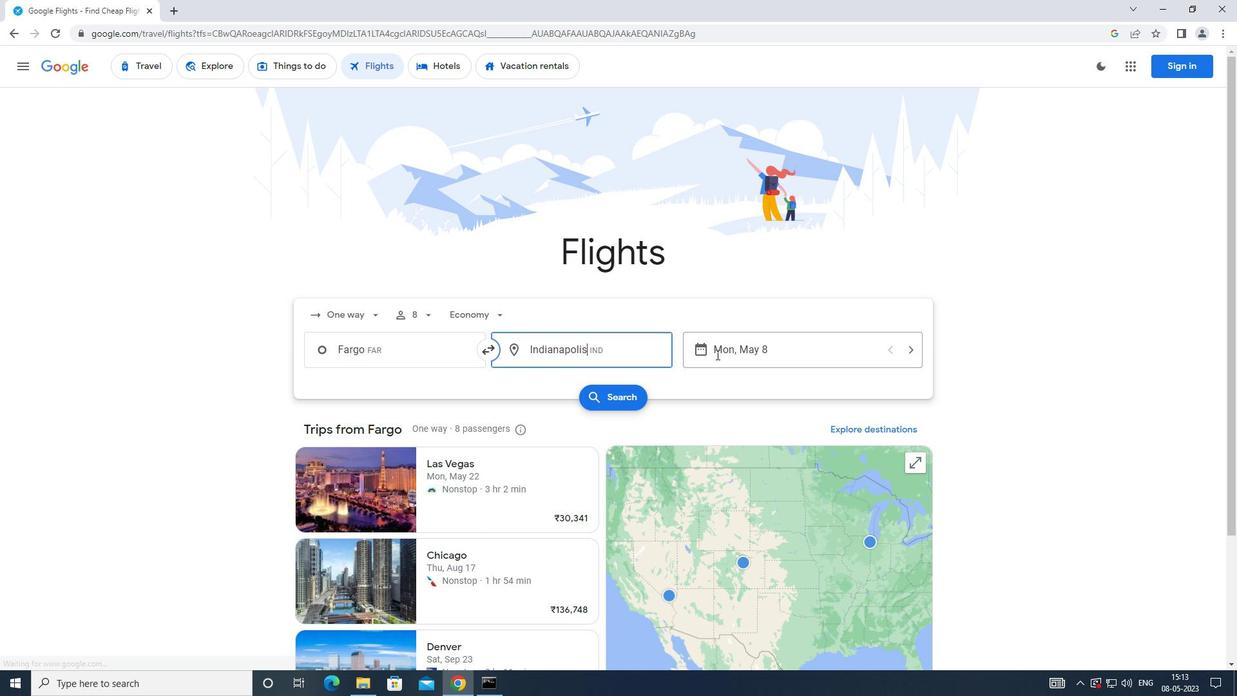 
Action: Mouse pressed left at (723, 350)
Screenshot: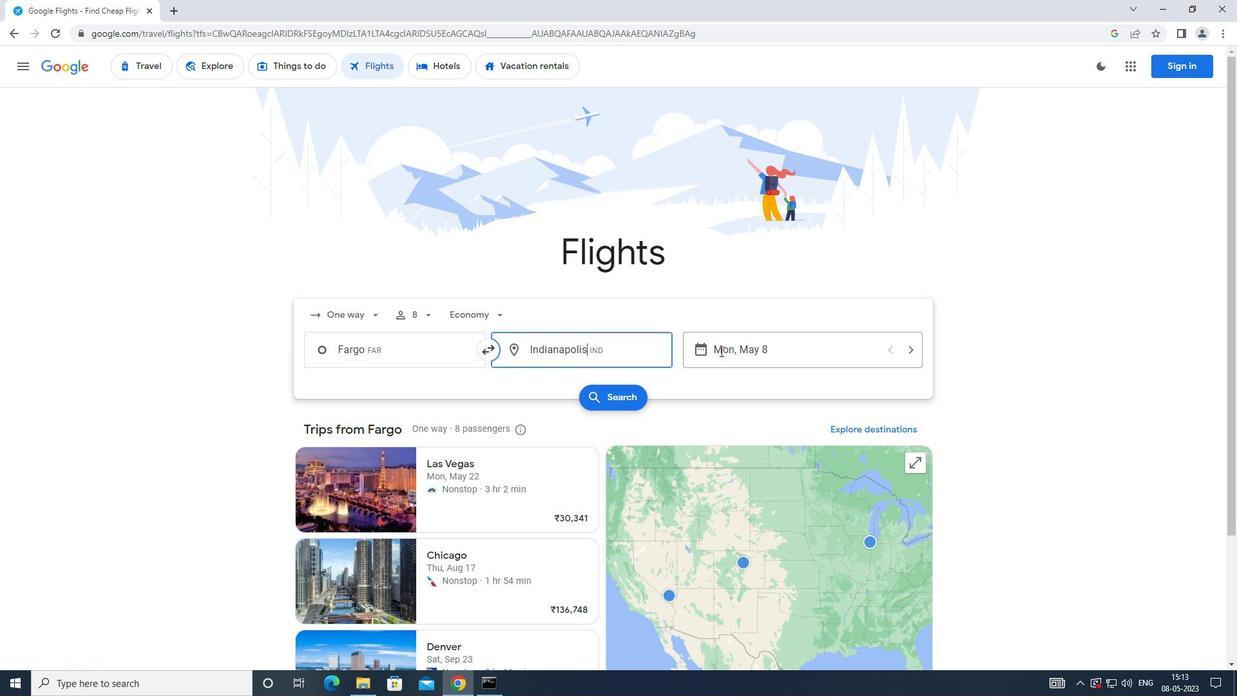 
Action: Mouse moved to (500, 471)
Screenshot: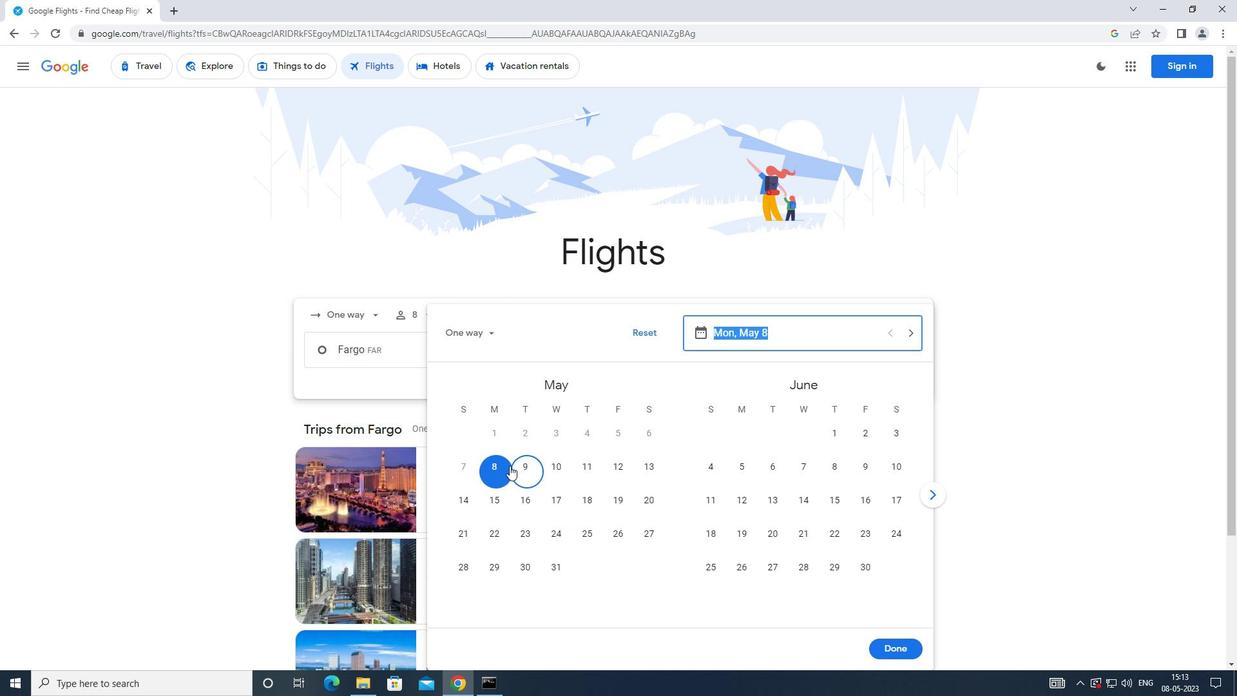 
Action: Mouse pressed left at (500, 471)
Screenshot: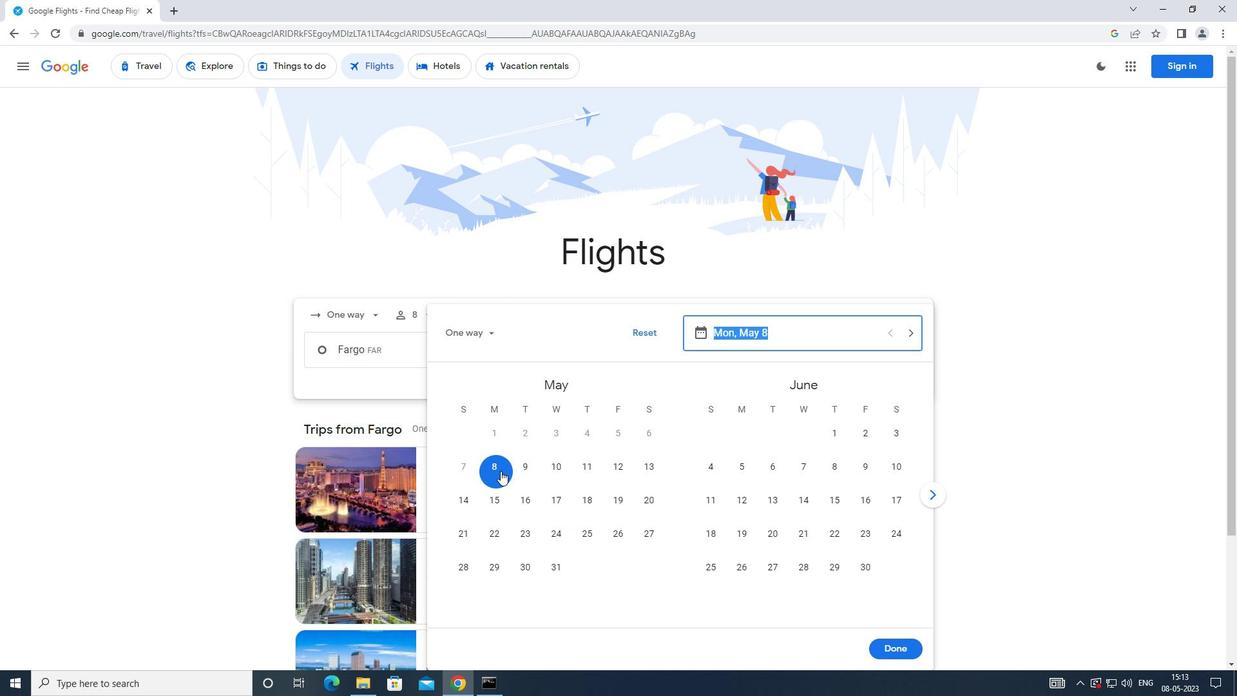 
Action: Mouse moved to (896, 652)
Screenshot: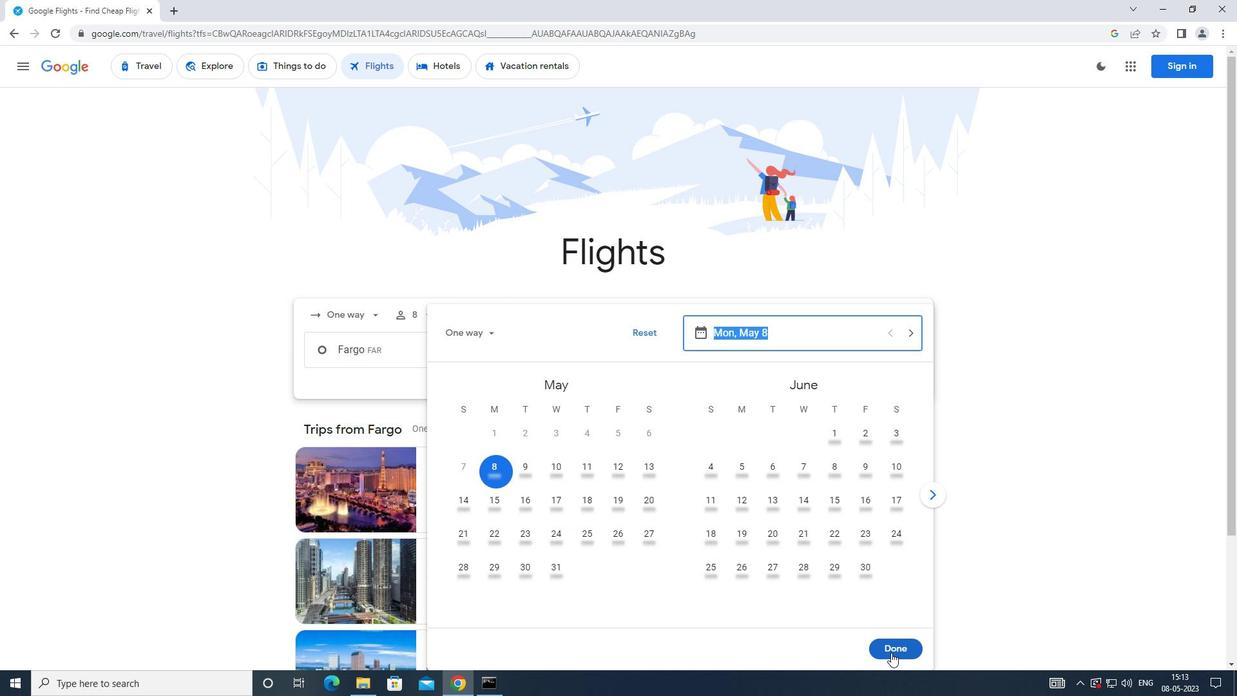 
Action: Mouse pressed left at (896, 652)
Screenshot: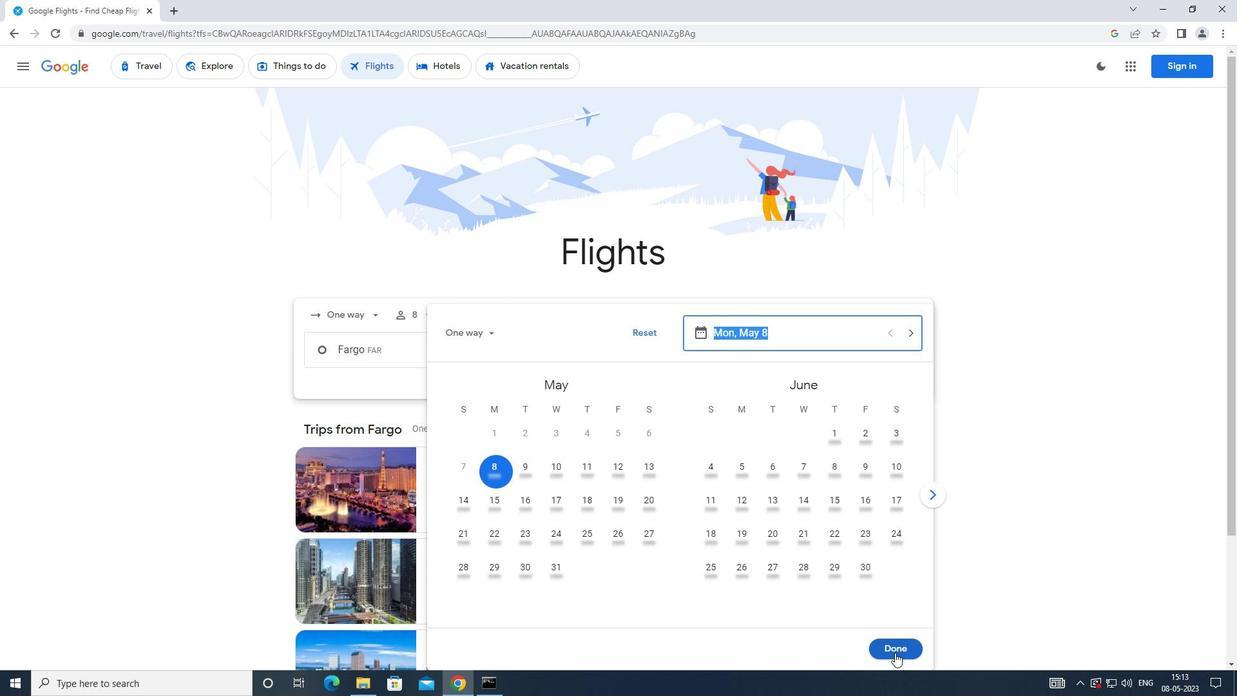 
Action: Mouse moved to (617, 400)
Screenshot: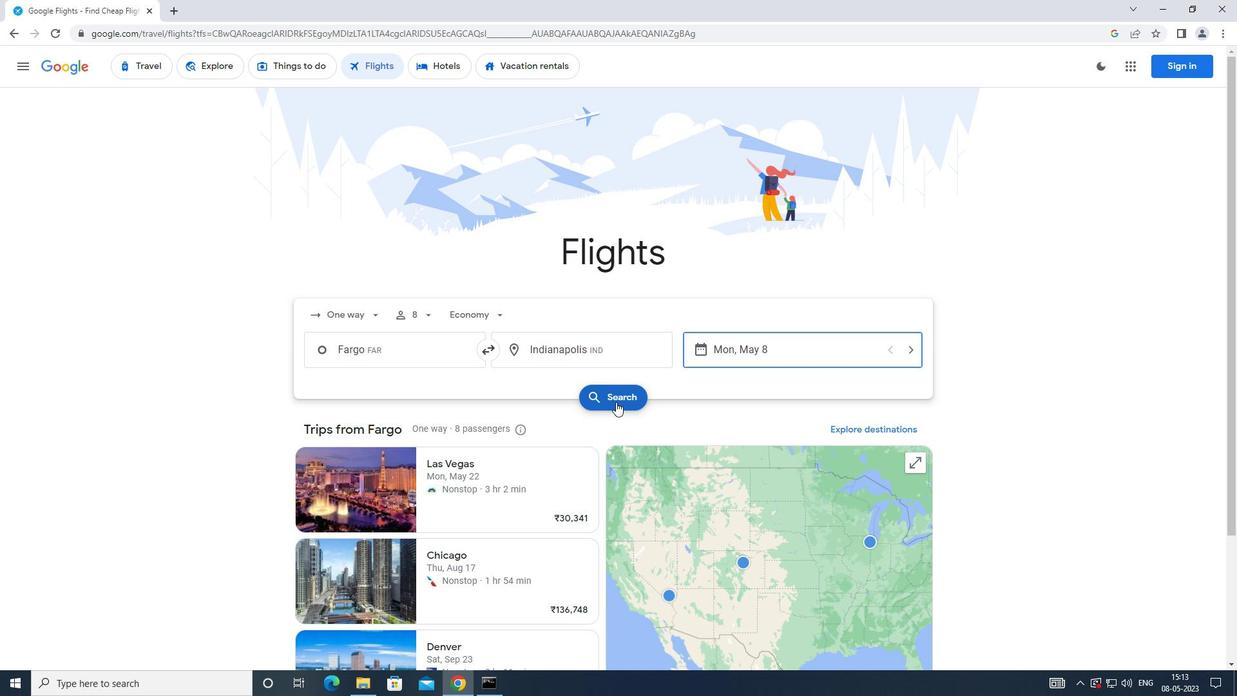 
Action: Mouse pressed left at (617, 400)
Screenshot: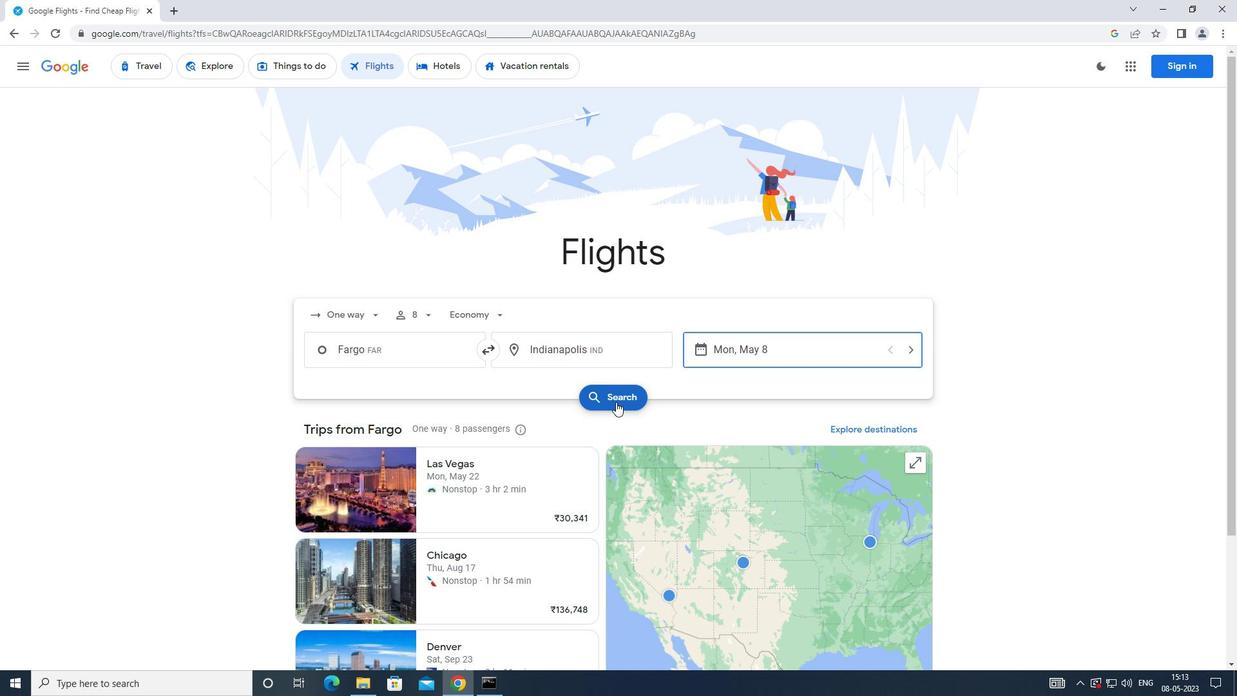 
Action: Mouse moved to (332, 186)
Screenshot: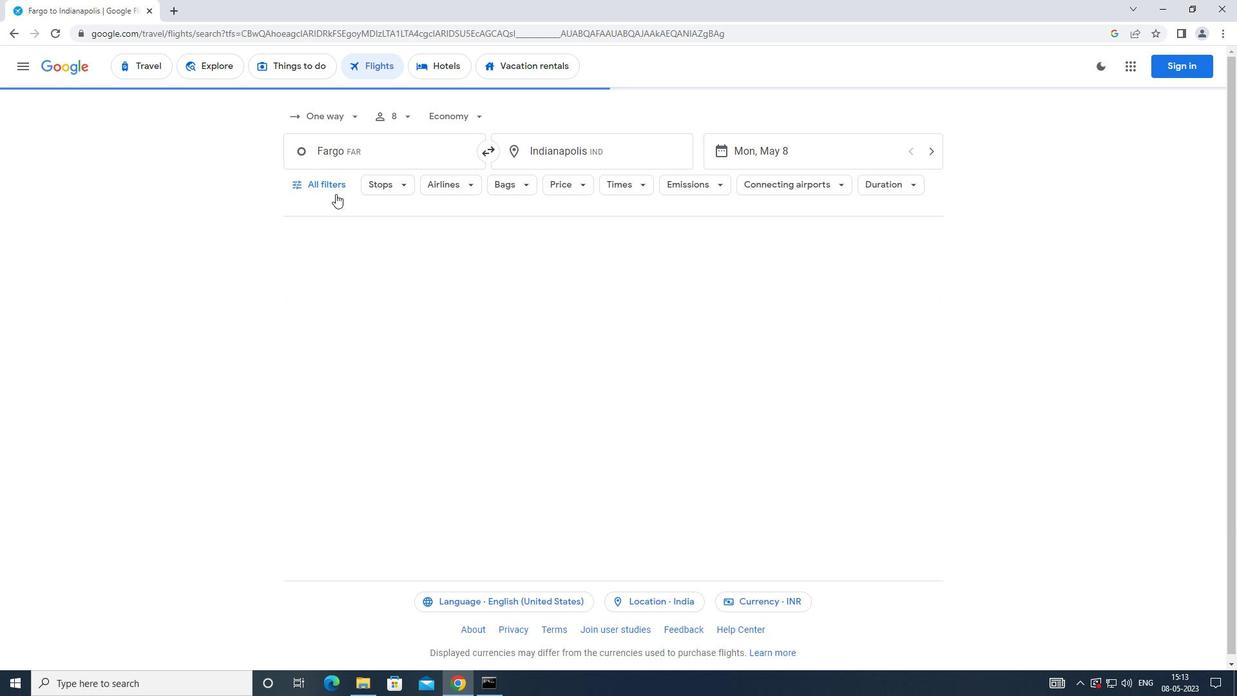 
Action: Mouse pressed left at (332, 186)
Screenshot: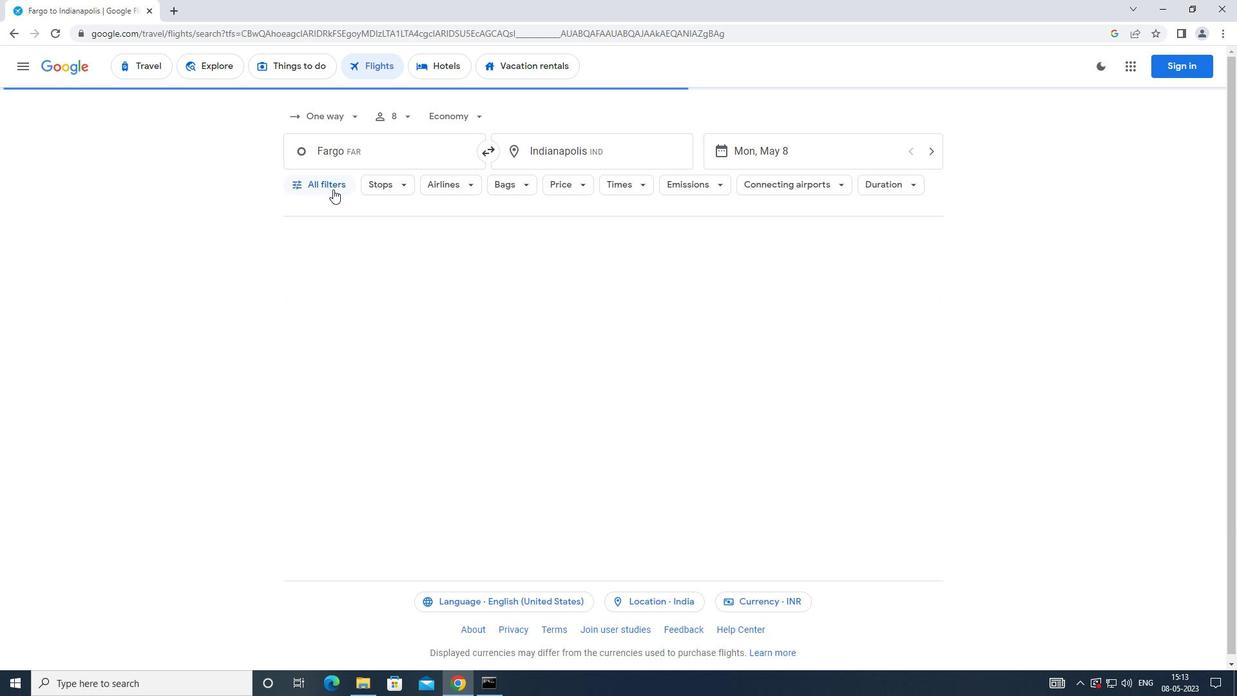
Action: Mouse moved to (477, 461)
Screenshot: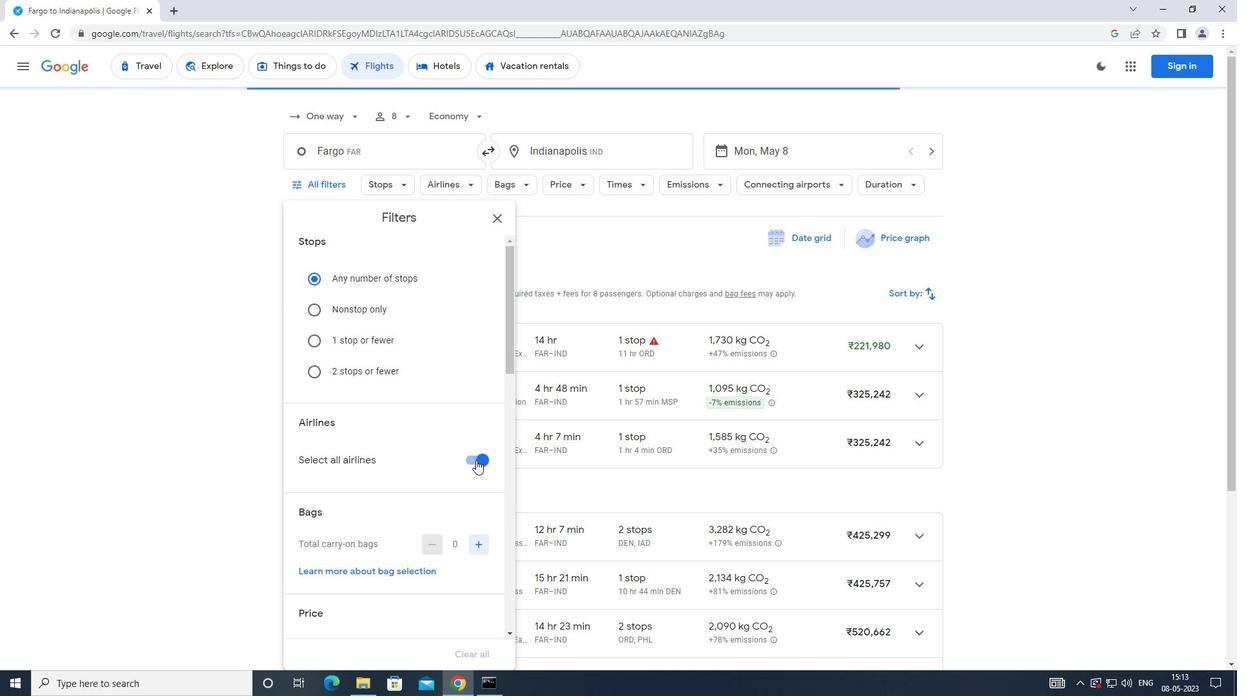 
Action: Mouse pressed left at (477, 461)
Screenshot: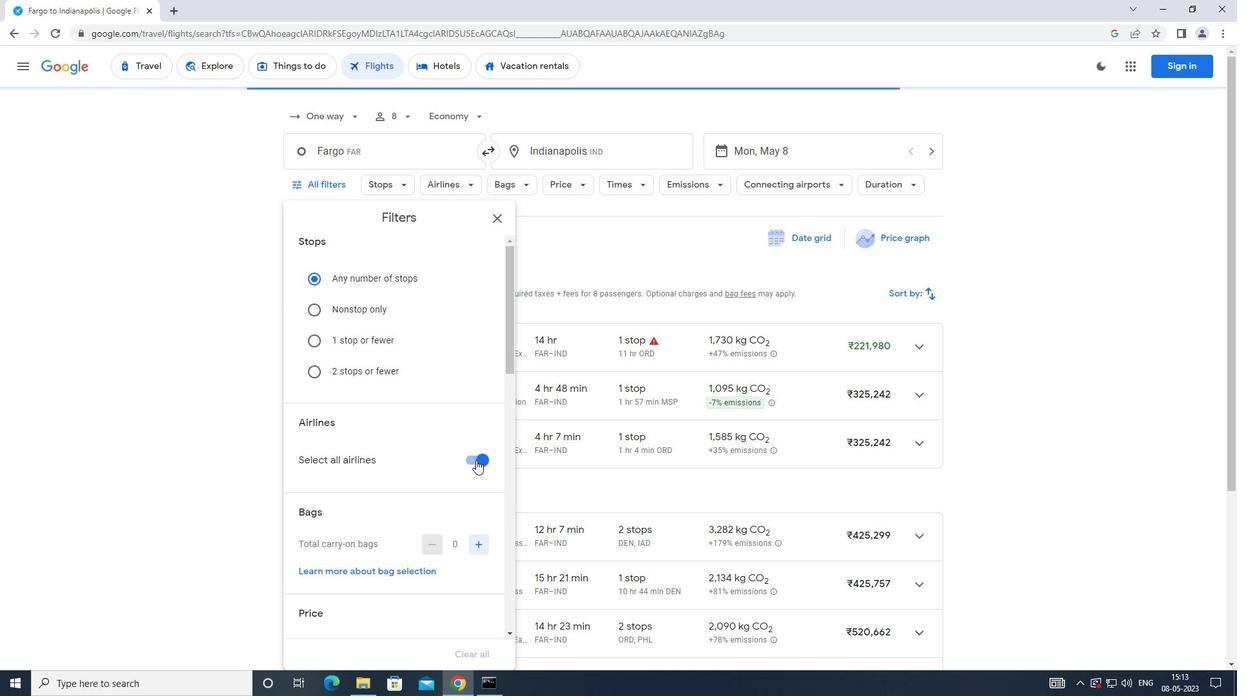 
Action: Mouse moved to (425, 428)
Screenshot: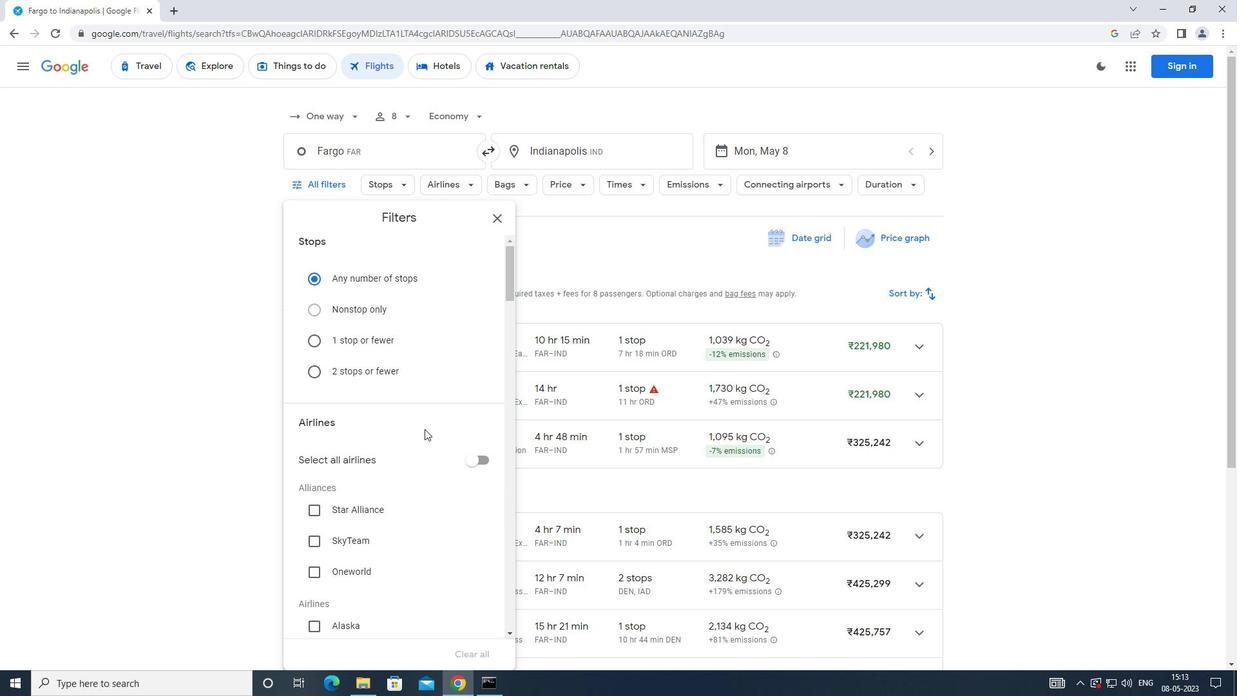 
Action: Mouse scrolled (425, 428) with delta (0, 0)
Screenshot: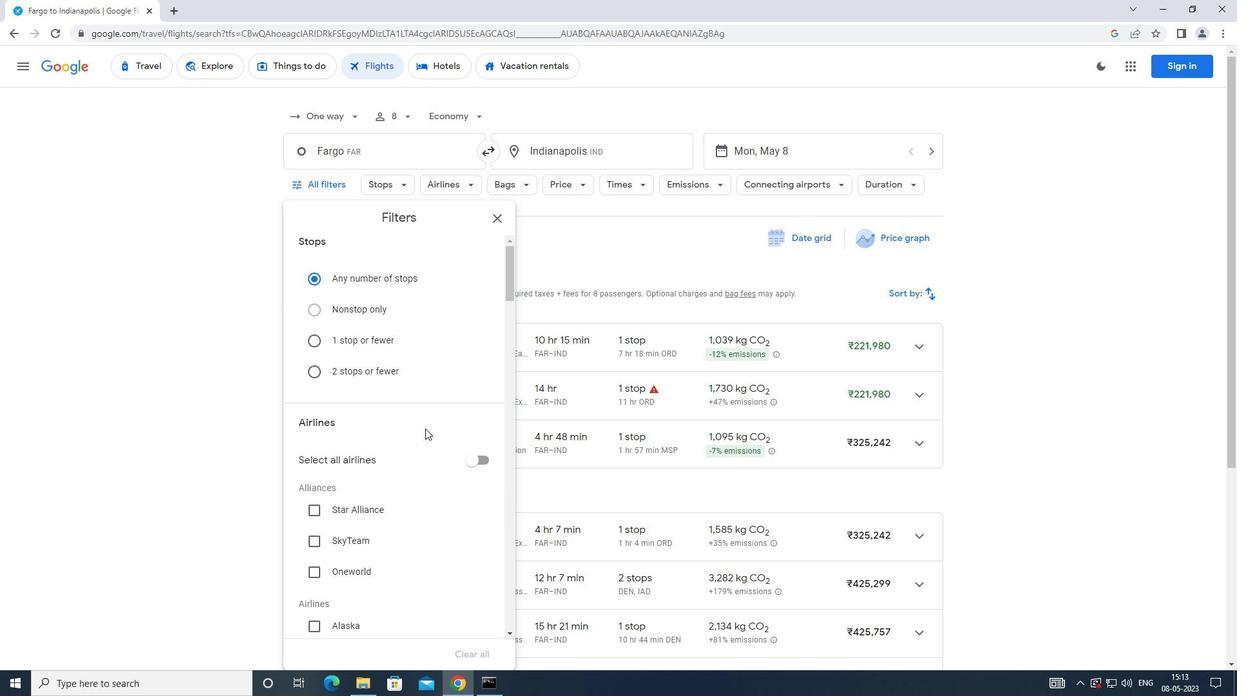 
Action: Mouse scrolled (425, 428) with delta (0, 0)
Screenshot: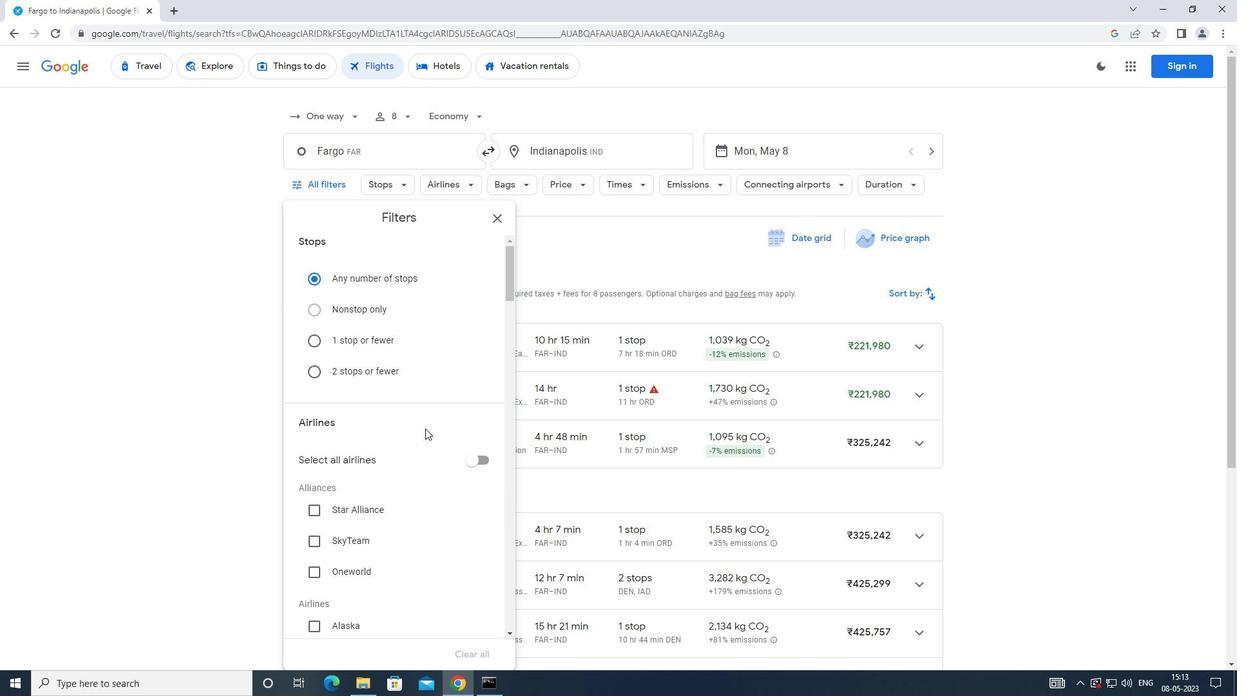 
Action: Mouse scrolled (425, 428) with delta (0, 0)
Screenshot: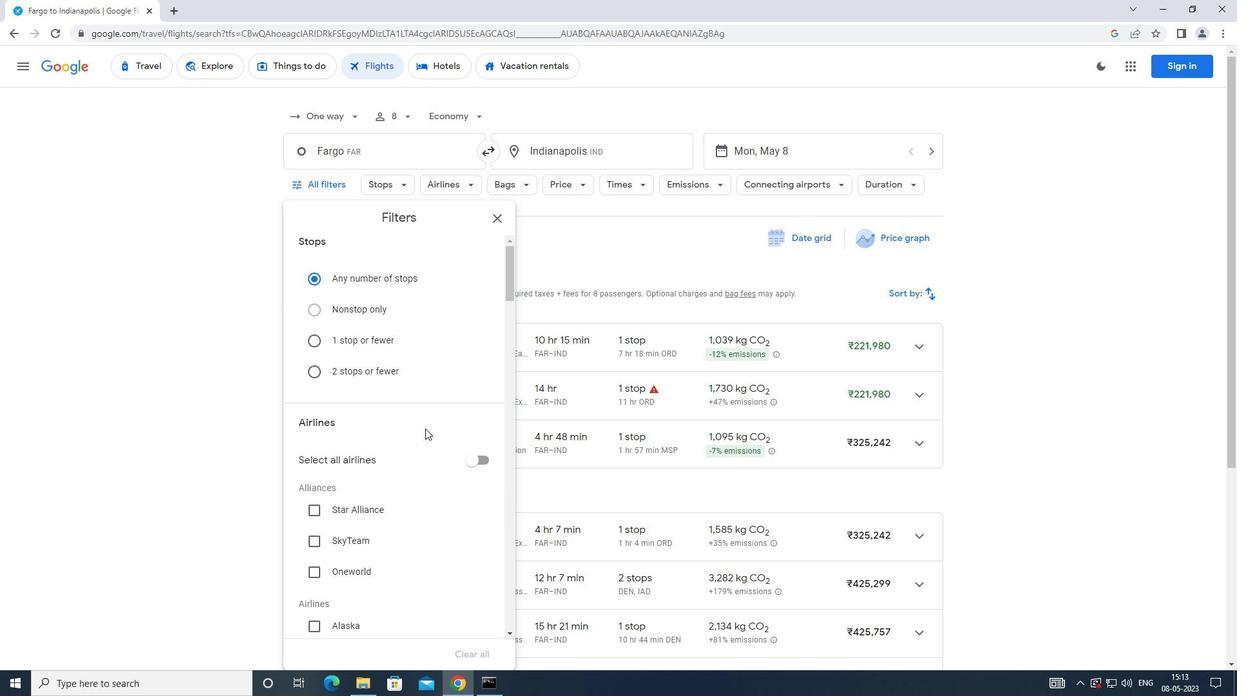 
Action: Mouse moved to (429, 422)
Screenshot: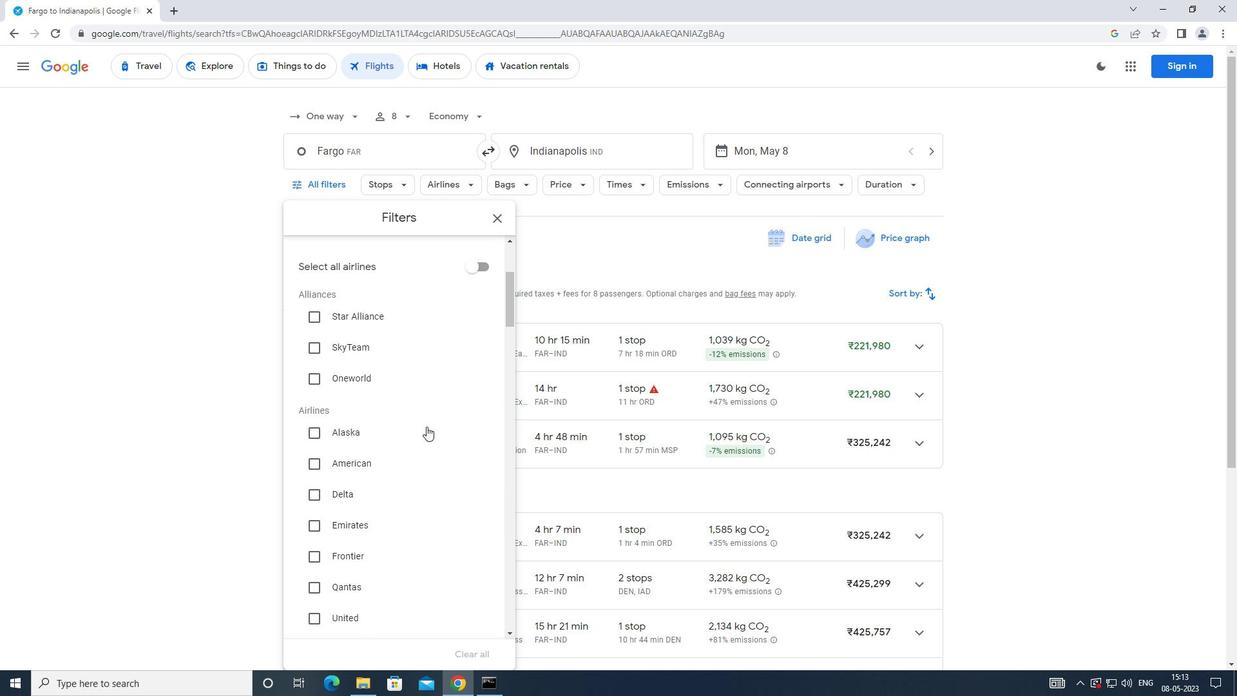 
Action: Mouse scrolled (429, 422) with delta (0, 0)
Screenshot: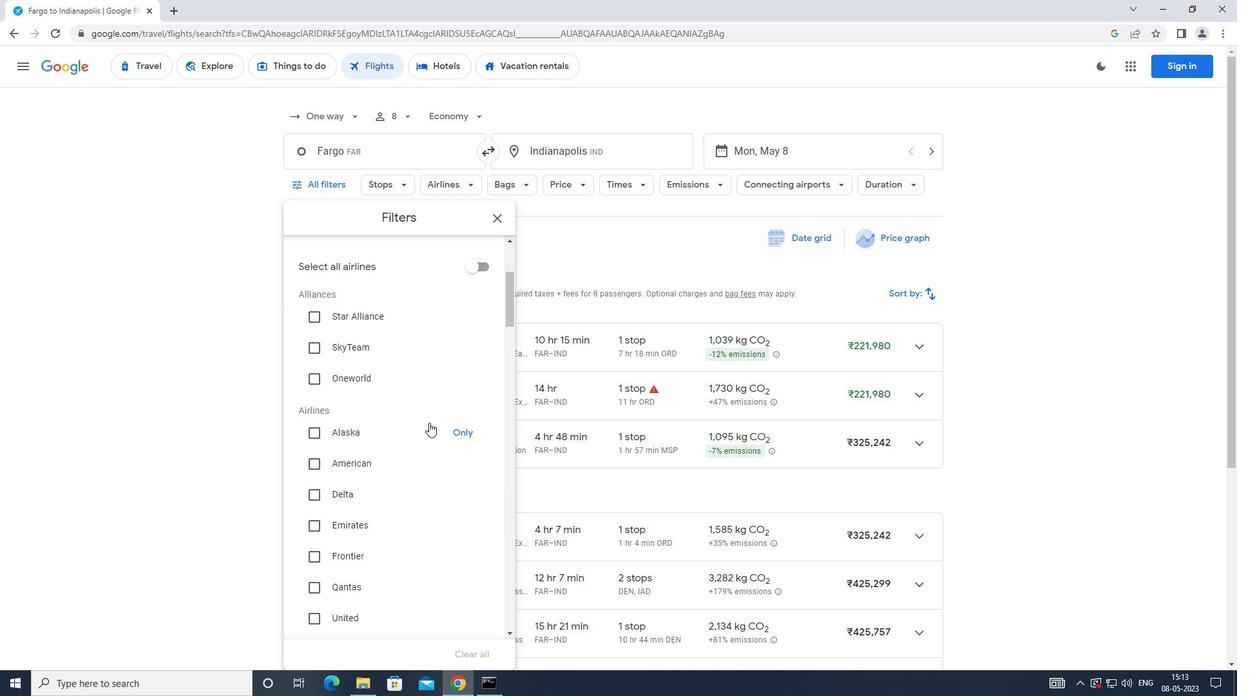 
Action: Mouse scrolled (429, 422) with delta (0, 0)
Screenshot: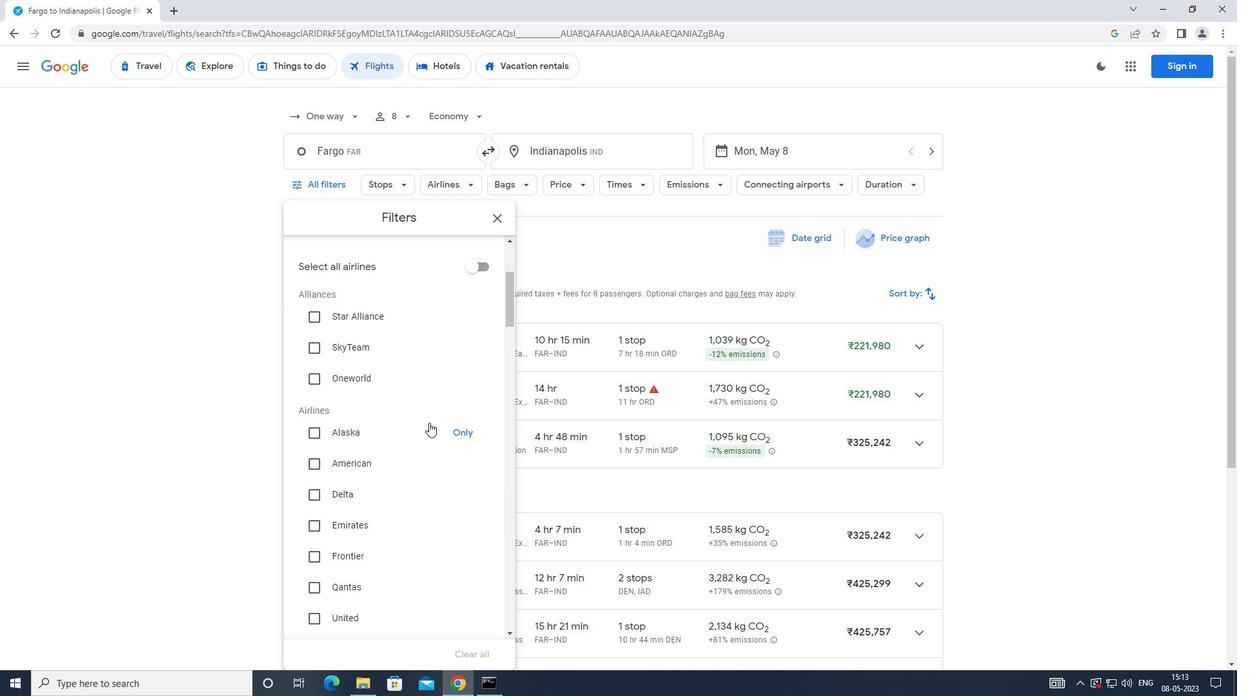 
Action: Mouse scrolled (429, 422) with delta (0, 0)
Screenshot: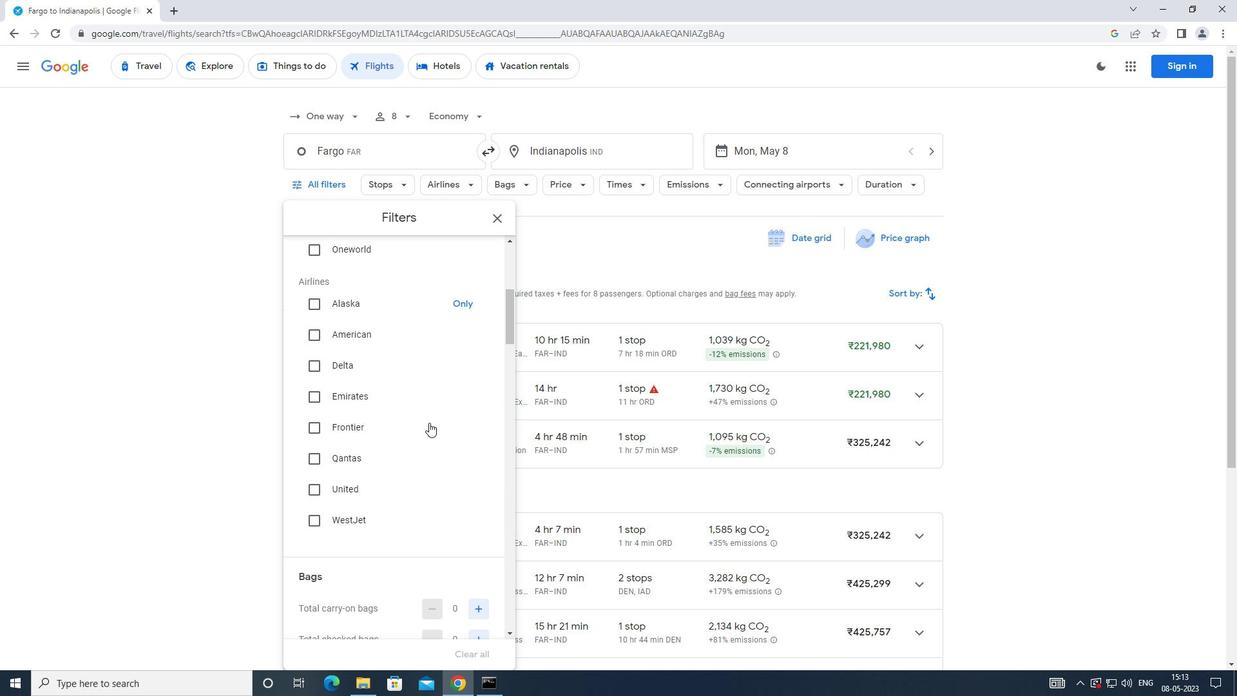 
Action: Mouse scrolled (429, 422) with delta (0, 0)
Screenshot: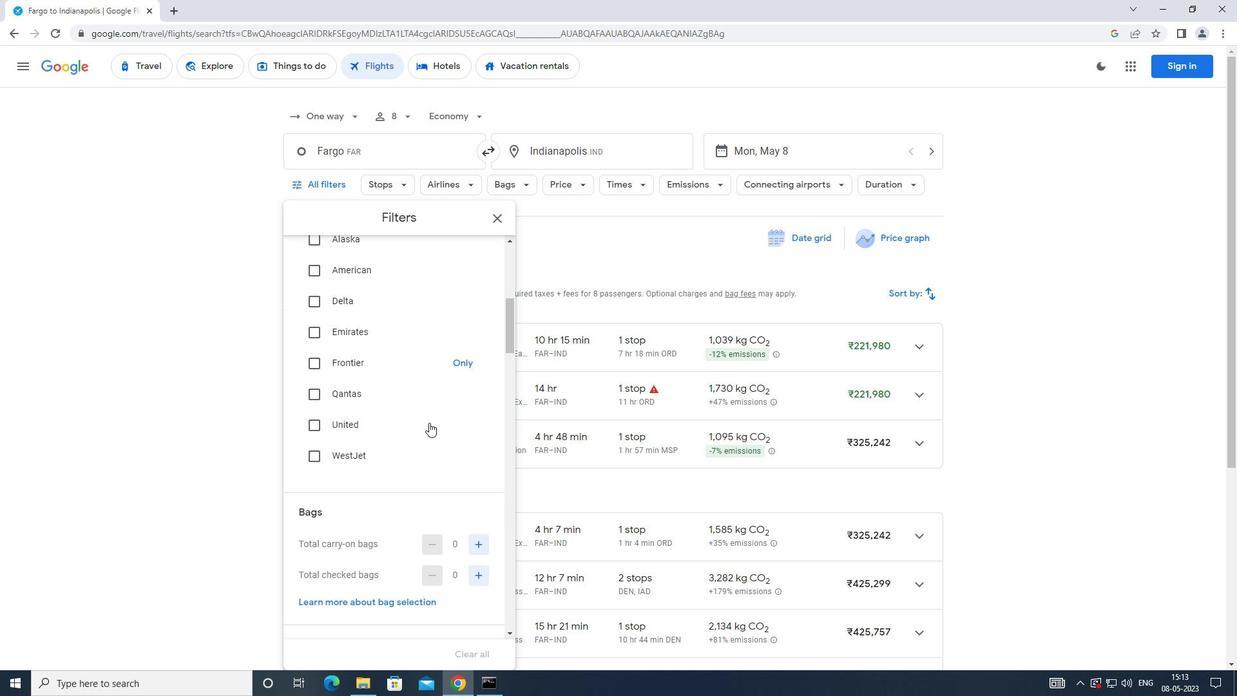 
Action: Mouse moved to (433, 419)
Screenshot: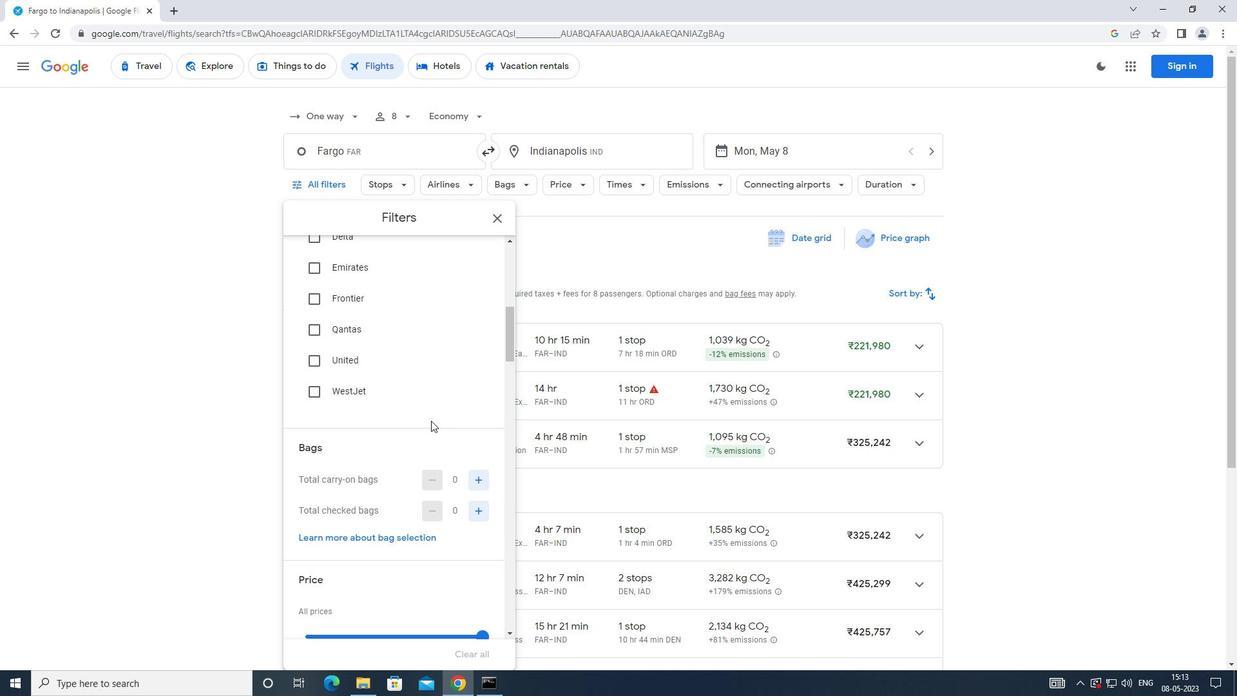 
Action: Mouse scrolled (433, 419) with delta (0, 0)
Screenshot: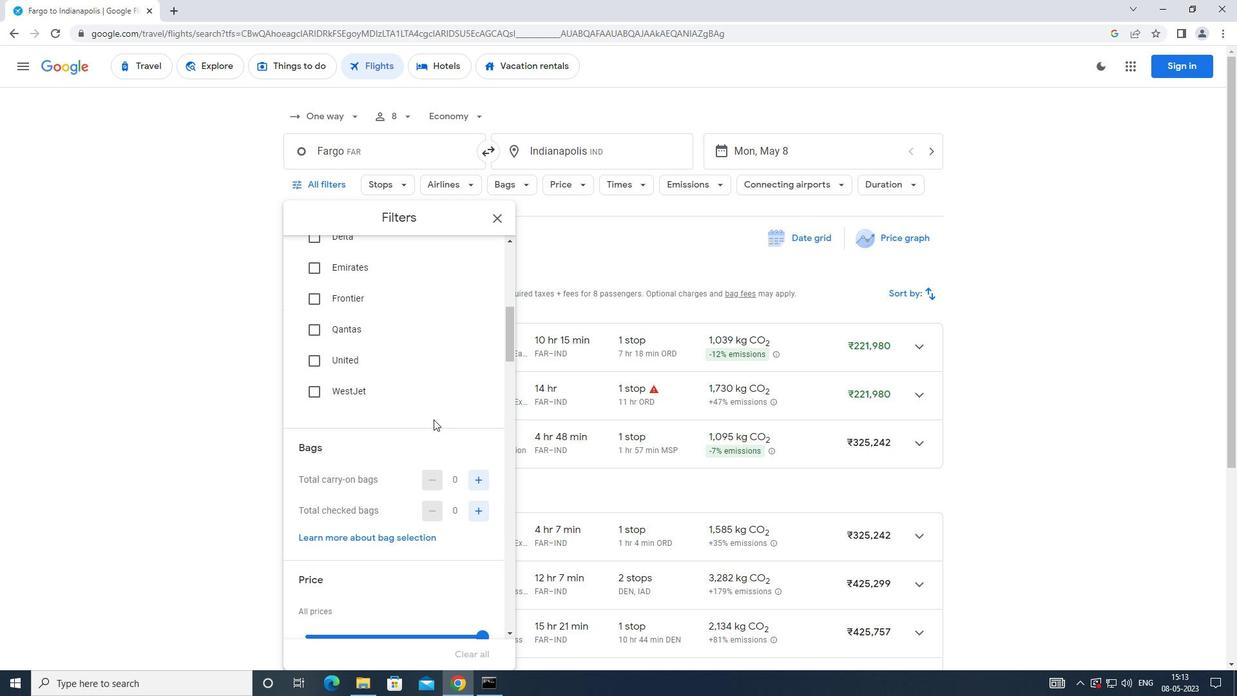 
Action: Mouse moved to (434, 419)
Screenshot: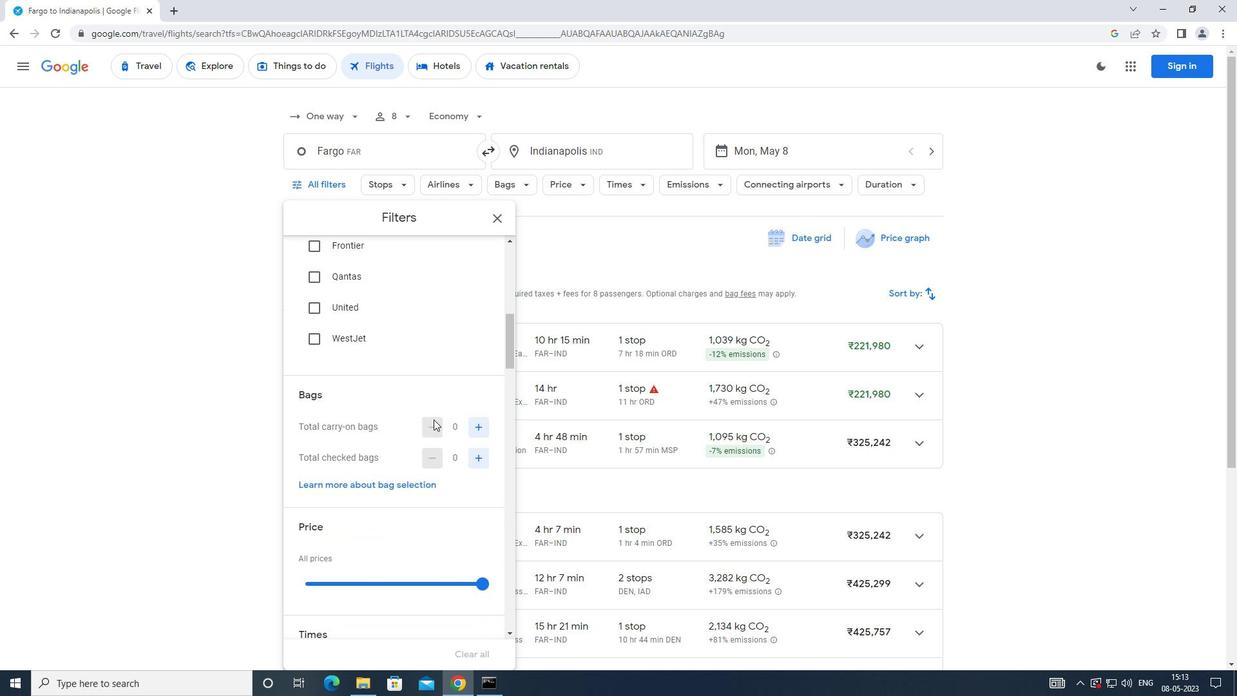 
Action: Mouse scrolled (434, 419) with delta (0, 0)
Screenshot: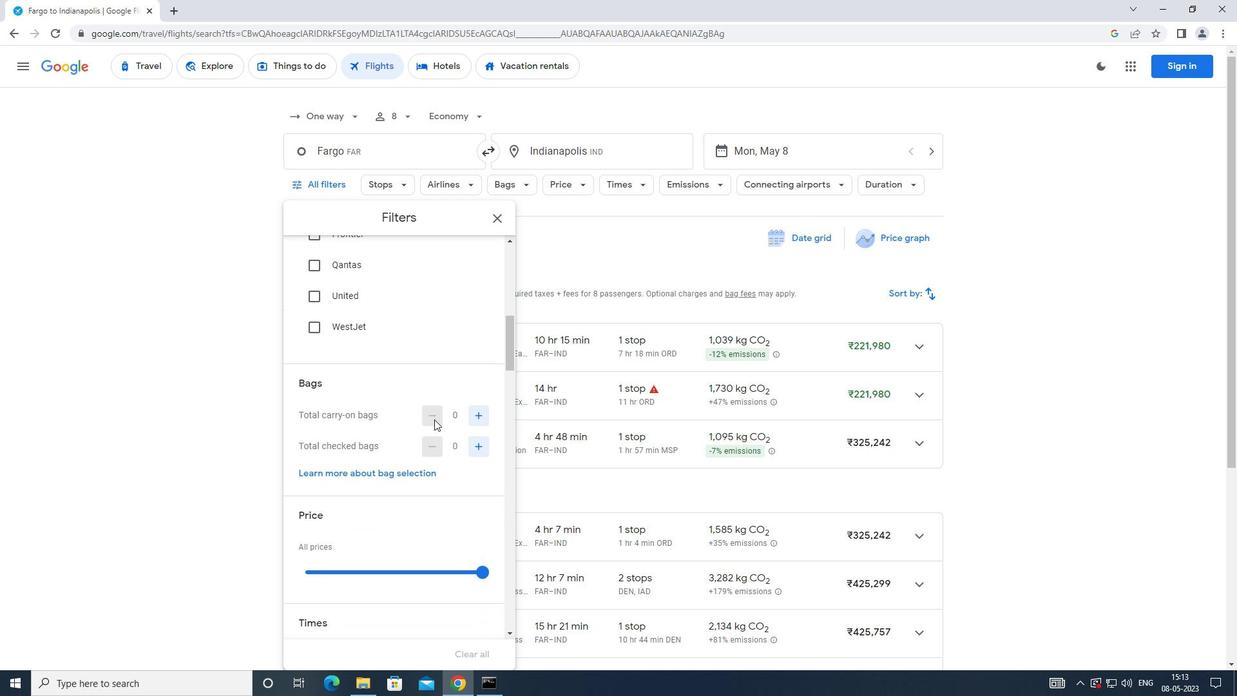 
Action: Mouse scrolled (434, 419) with delta (0, 0)
Screenshot: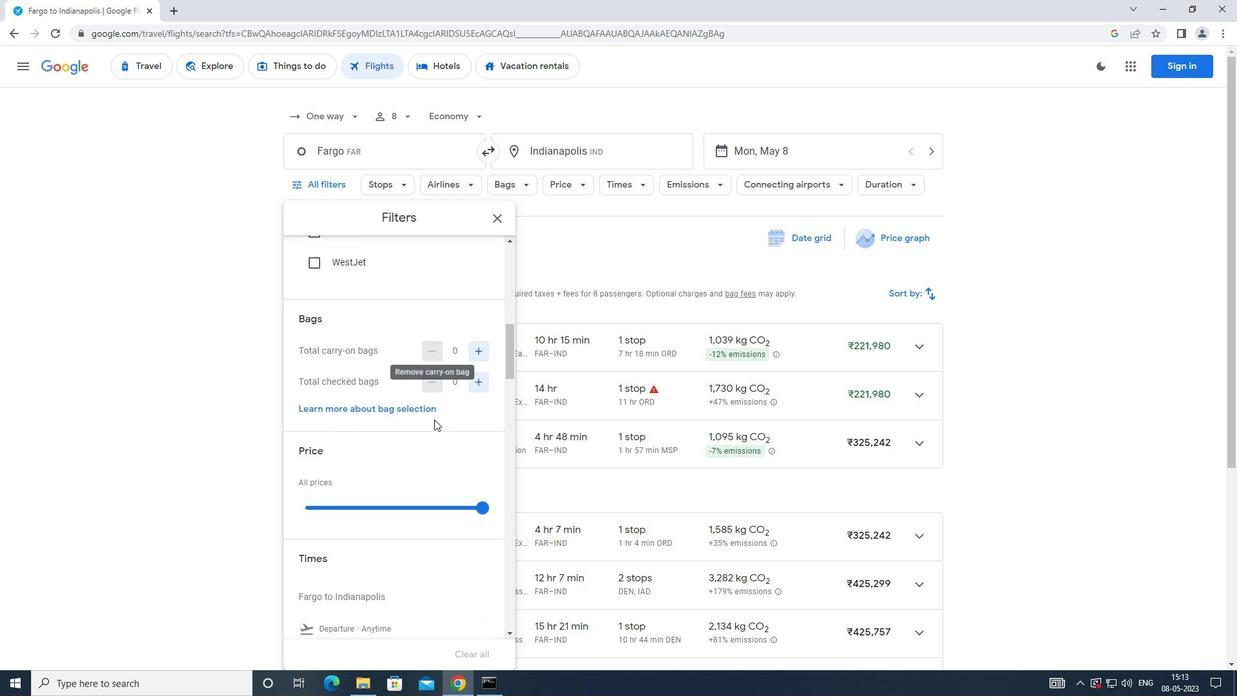 
Action: Mouse moved to (488, 445)
Screenshot: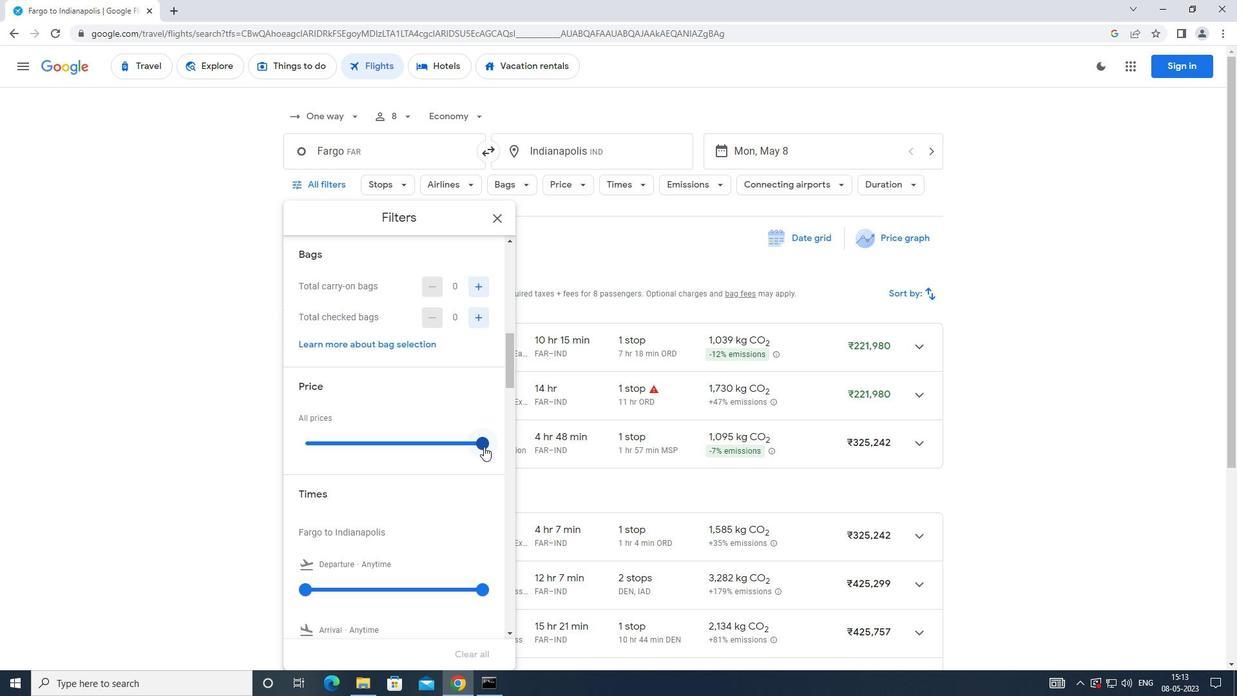 
Action: Mouse pressed left at (488, 445)
Screenshot: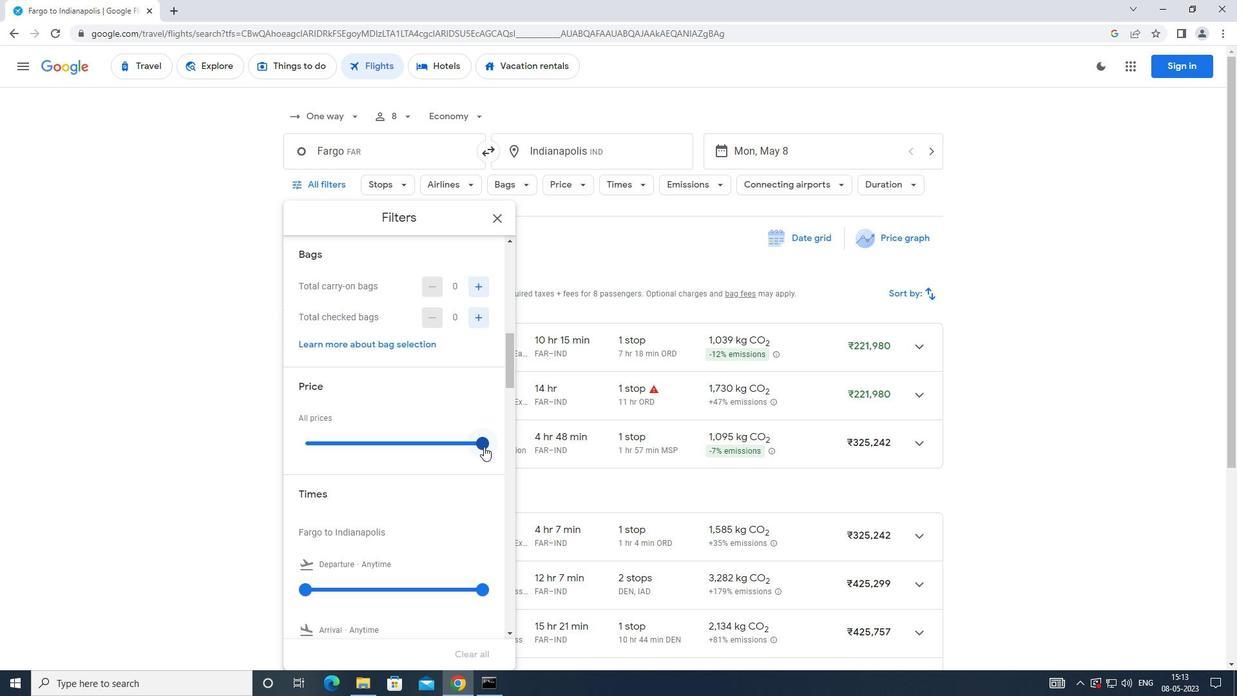 
Action: Mouse moved to (379, 440)
Screenshot: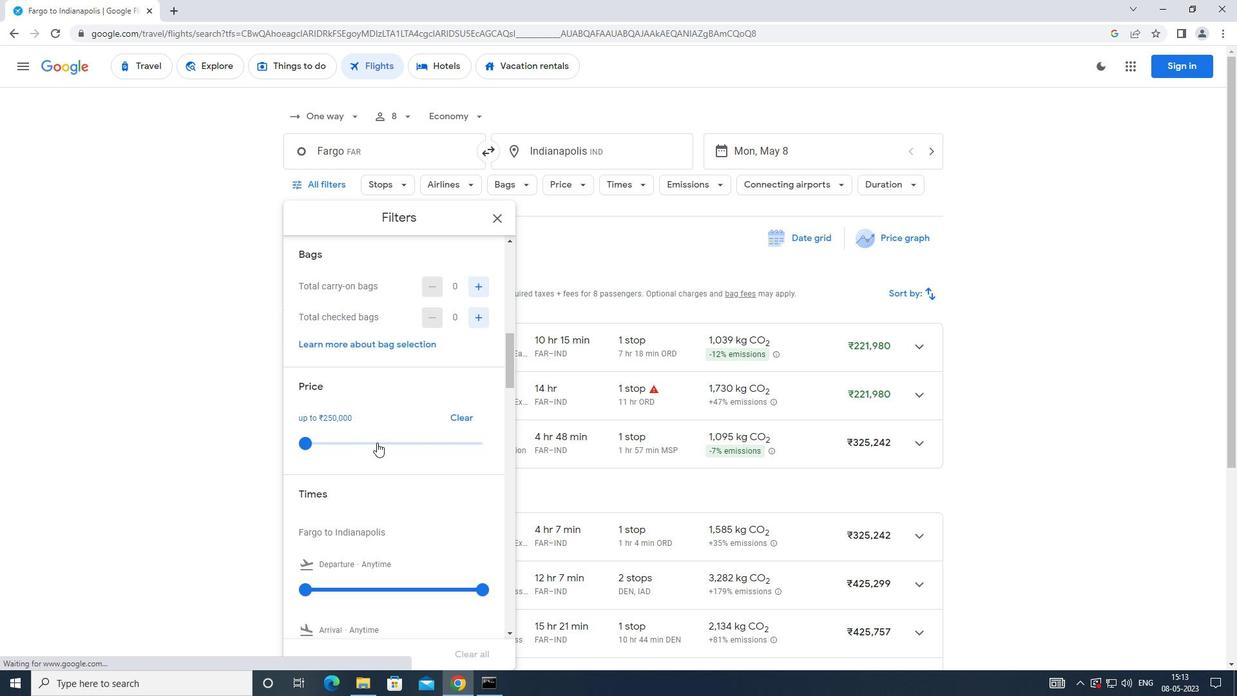 
Action: Mouse scrolled (379, 439) with delta (0, 0)
Screenshot: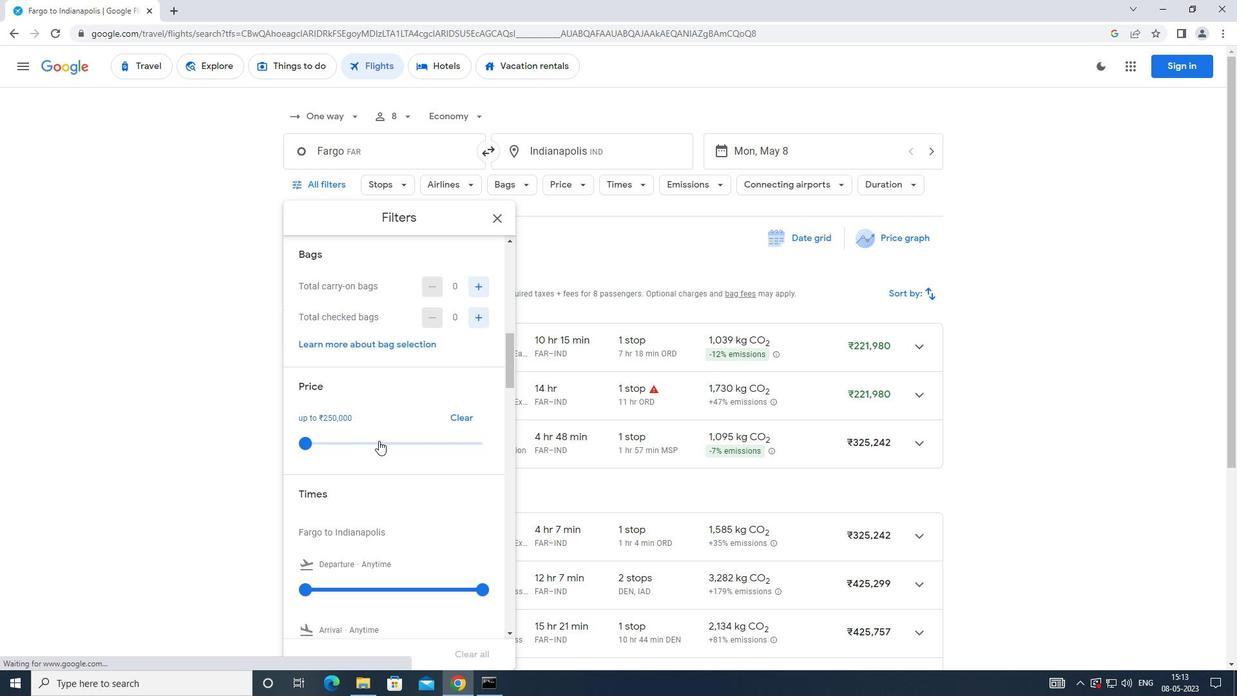 
Action: Mouse scrolled (379, 439) with delta (0, 0)
Screenshot: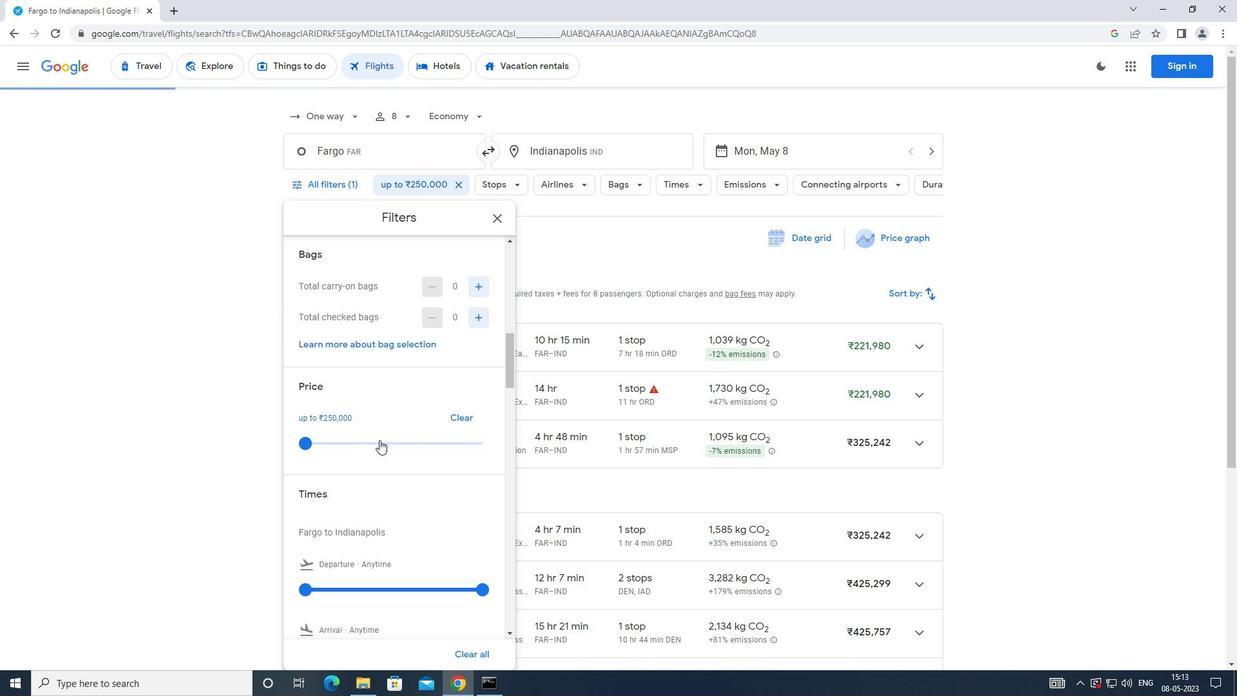 
Action: Mouse moved to (309, 462)
Screenshot: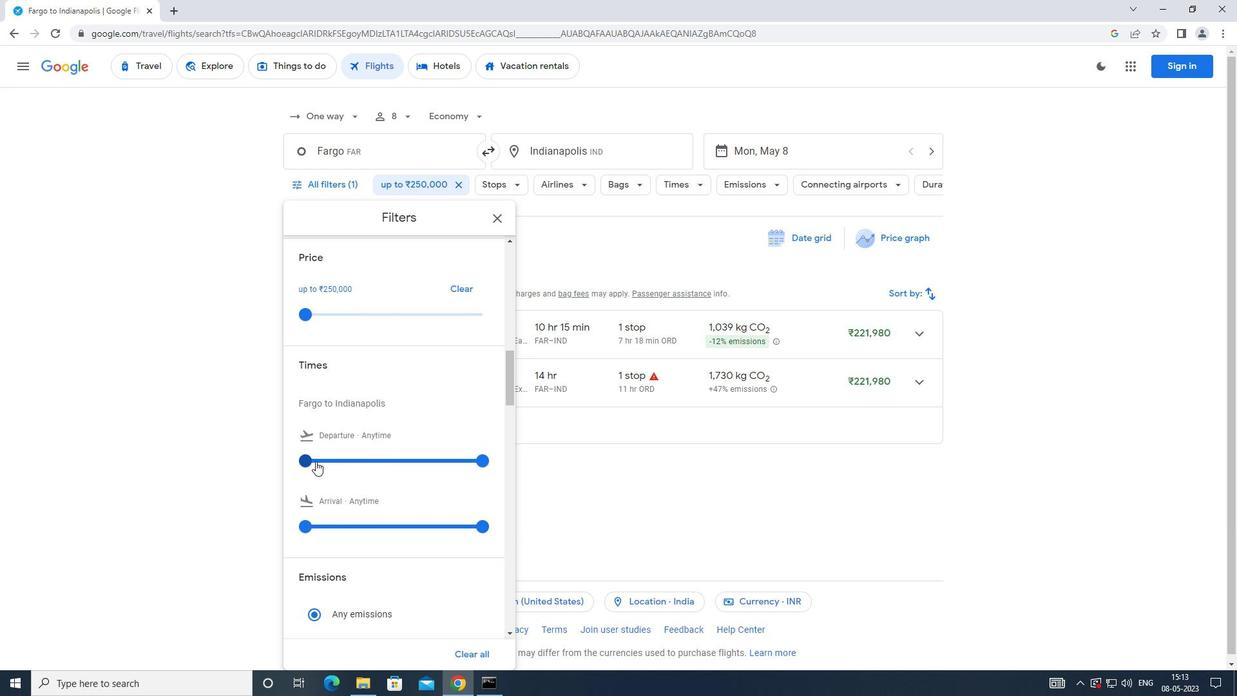 
Action: Mouse pressed left at (309, 462)
Screenshot: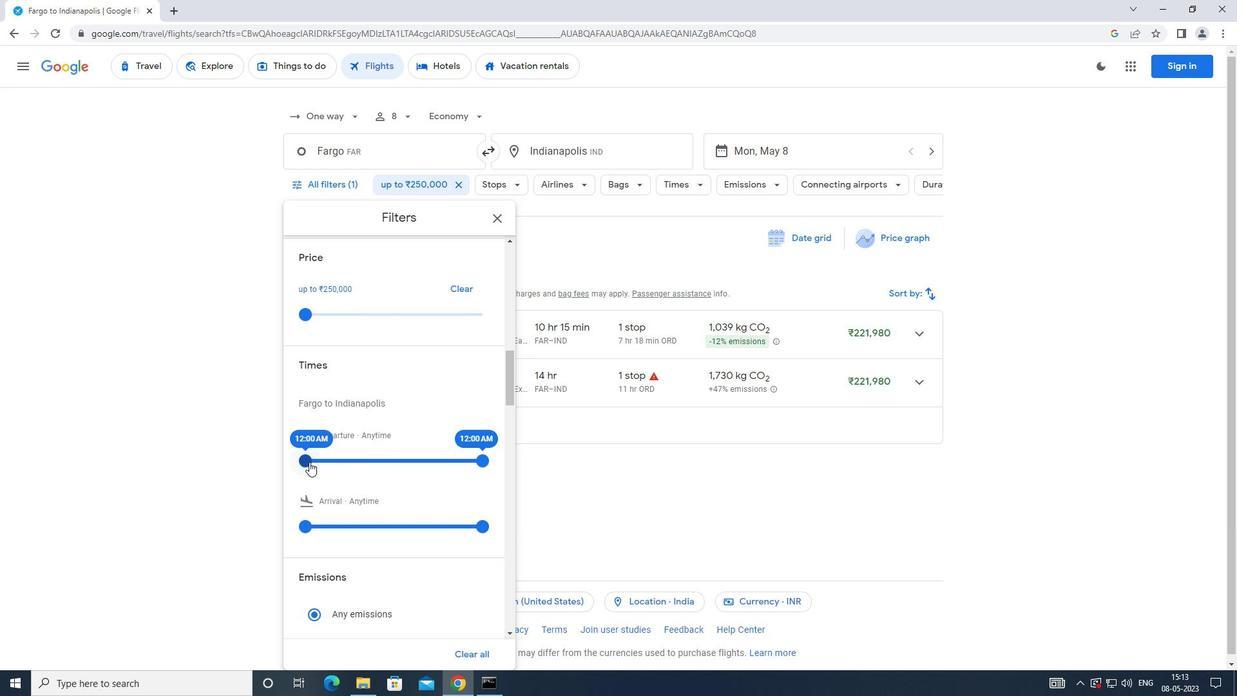 
Action: Mouse moved to (479, 459)
Screenshot: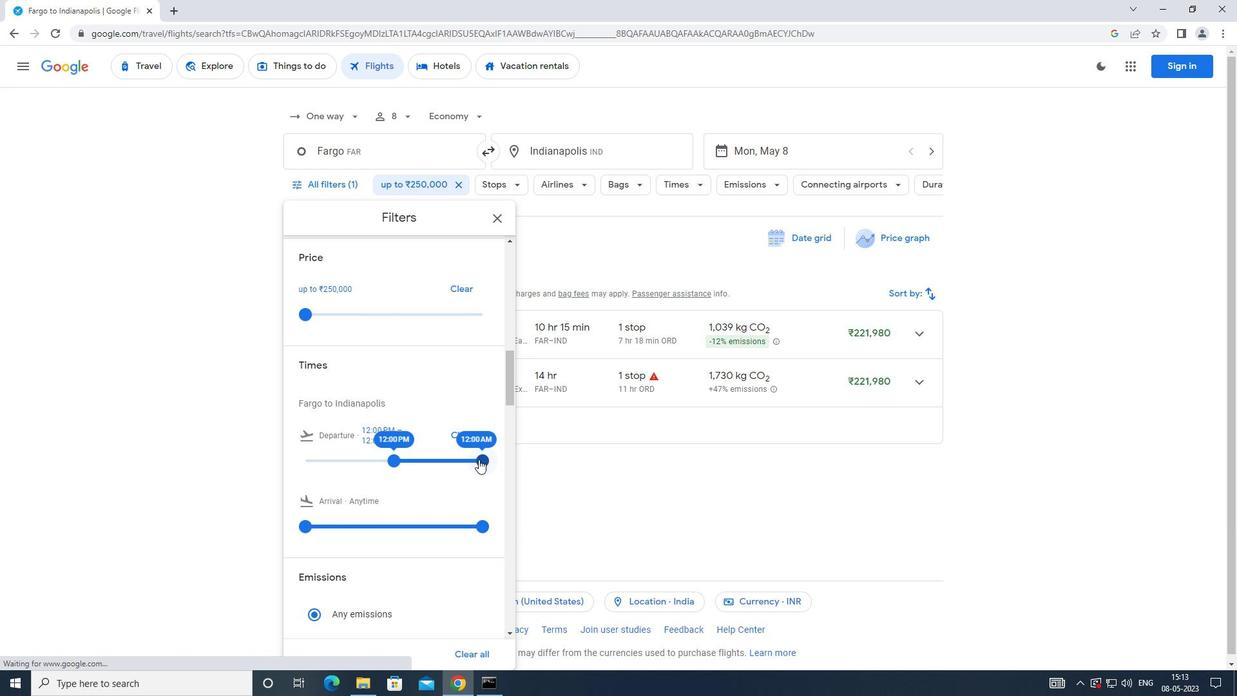 
Action: Mouse pressed left at (479, 459)
Screenshot: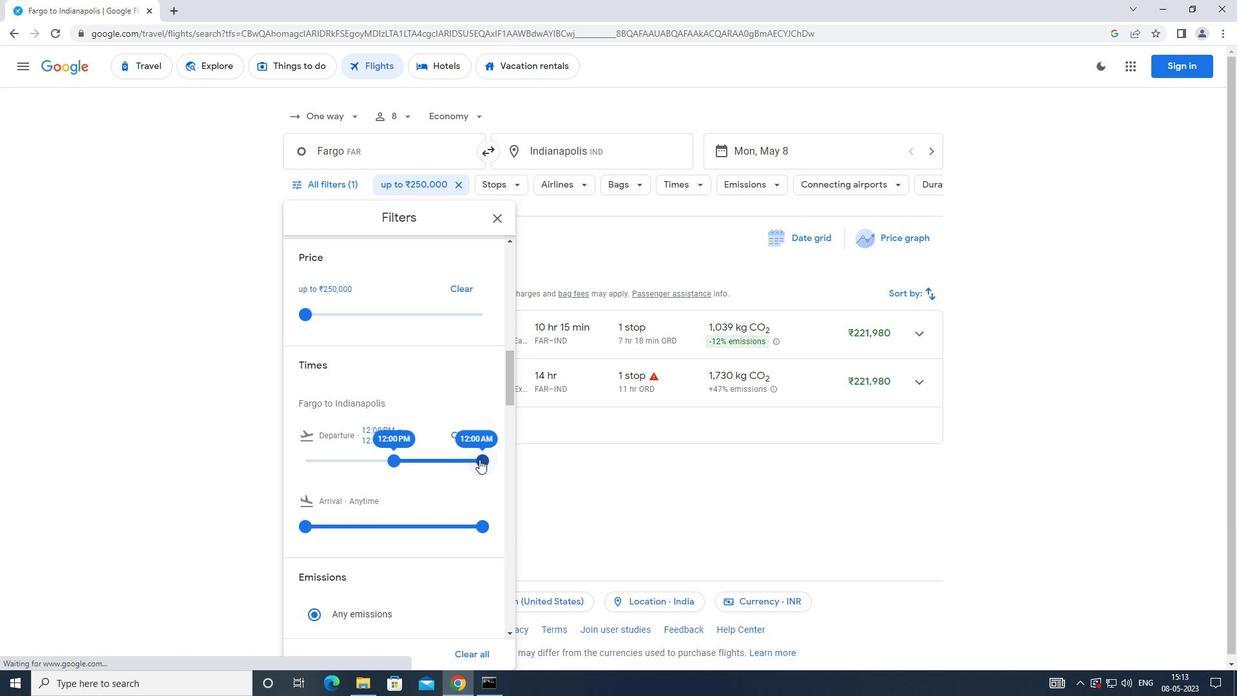 
Action: Mouse moved to (497, 219)
Screenshot: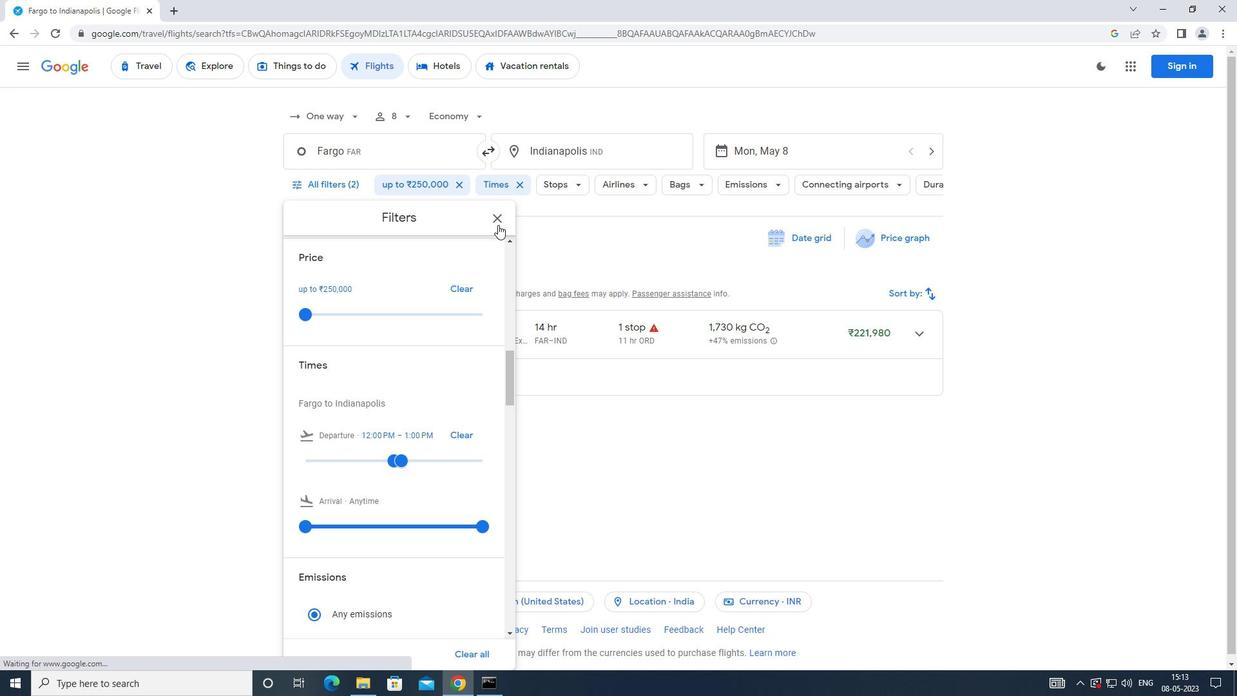
Action: Mouse pressed left at (497, 219)
Screenshot: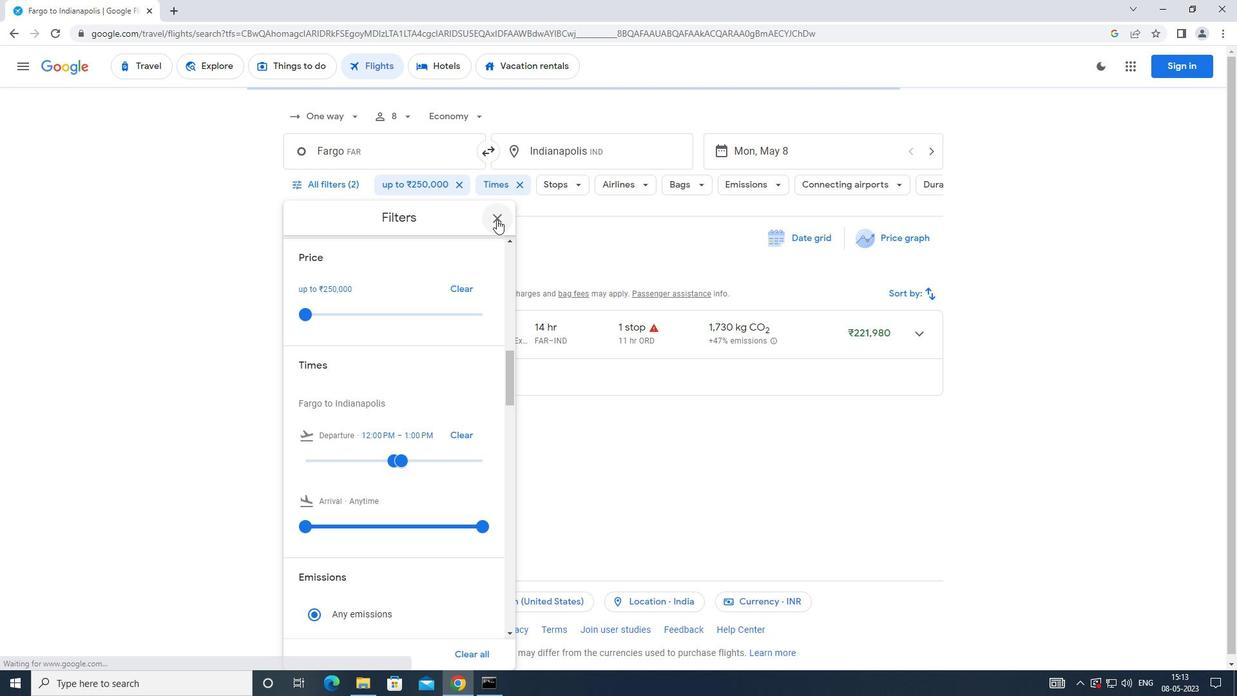 
Action: Mouse moved to (491, 231)
Screenshot: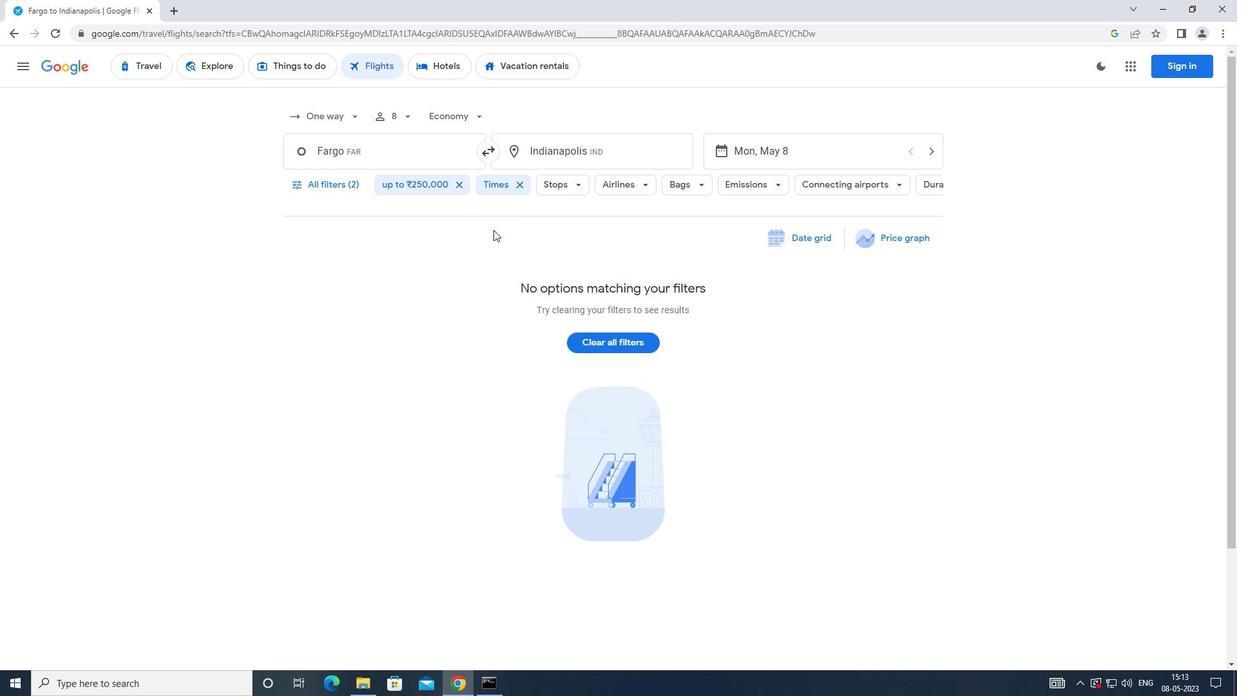 
